 Task: Search one way flight ticket for 4 adults, 2 children, 2 infants in seat and 1 infant on lap in premium economy from Bellingham: Bellingham International Airport to Riverton: Central Wyoming Regional Airport (was Riverton Regional) on 8-4-2023. Choice of flights is Sun country airlines. Number of bags: 1 carry on bag. Price is upto 25000. Outbound departure time preference is 22:45.
Action: Mouse moved to (226, 304)
Screenshot: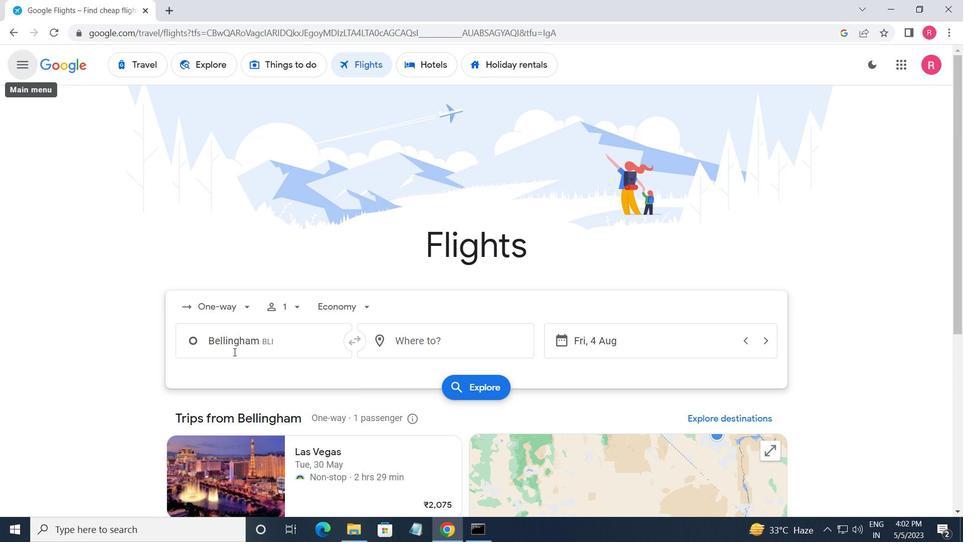 
Action: Mouse pressed left at (226, 304)
Screenshot: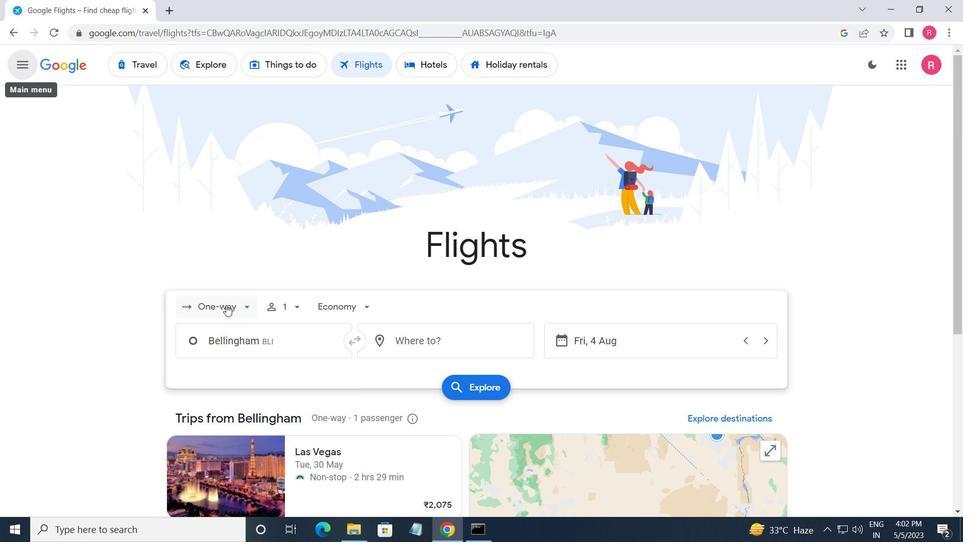 
Action: Mouse moved to (234, 368)
Screenshot: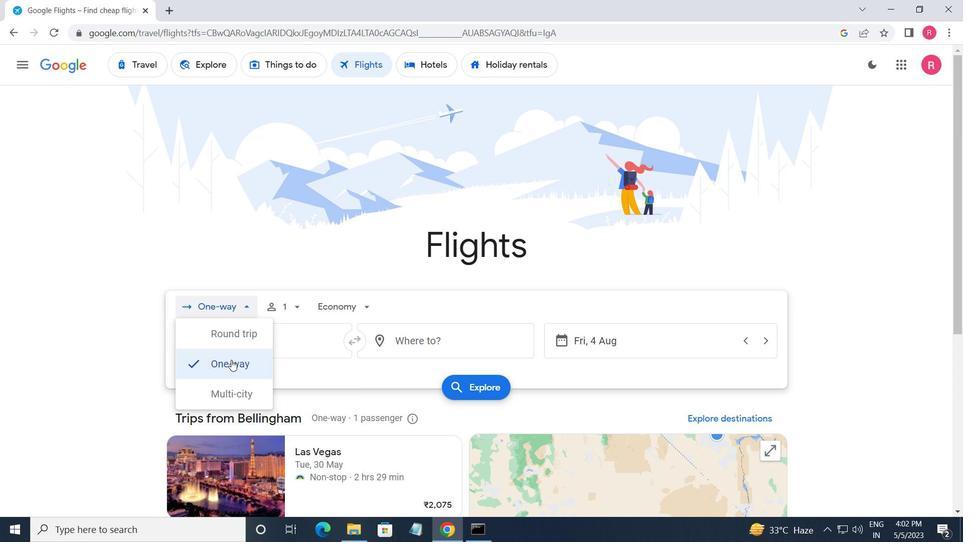
Action: Mouse pressed left at (234, 368)
Screenshot: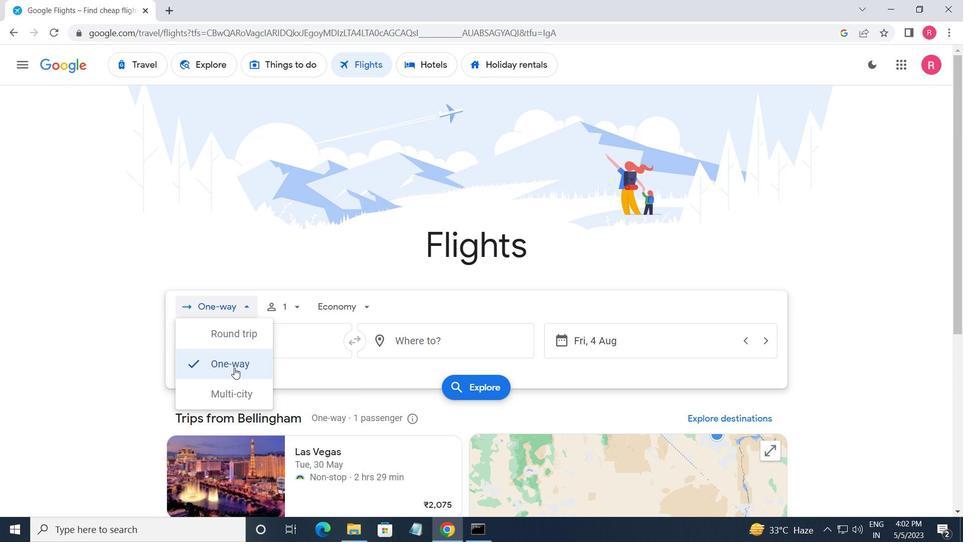 
Action: Mouse moved to (291, 311)
Screenshot: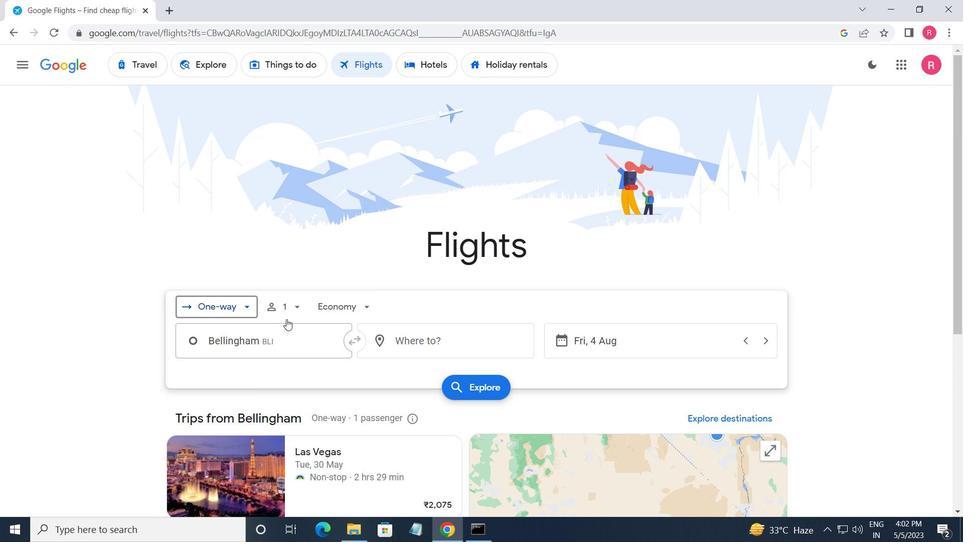
Action: Mouse pressed left at (291, 311)
Screenshot: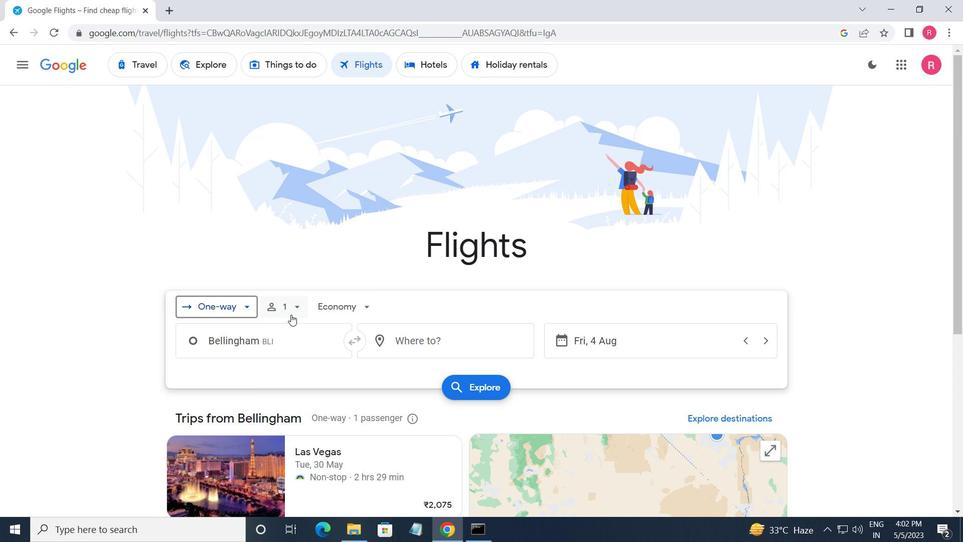 
Action: Mouse moved to (393, 337)
Screenshot: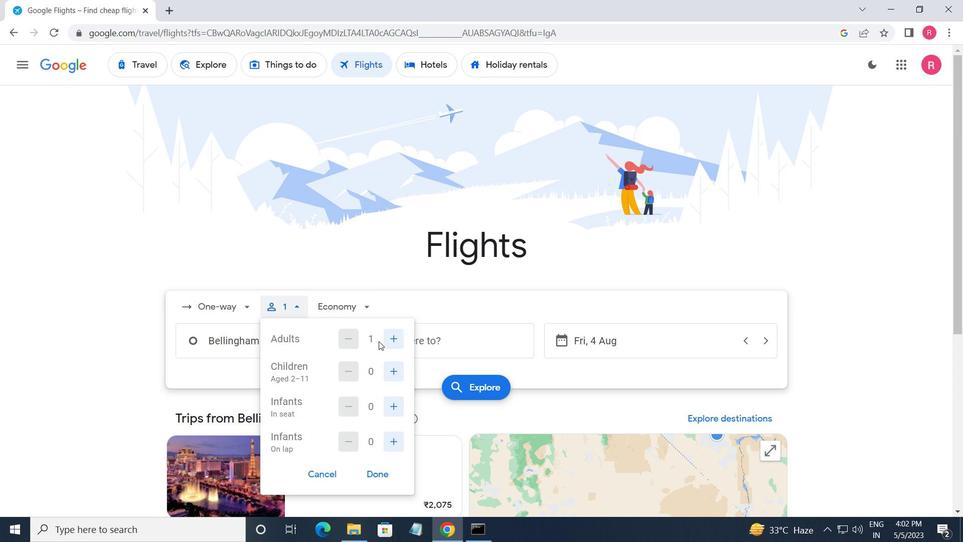 
Action: Mouse pressed left at (393, 337)
Screenshot: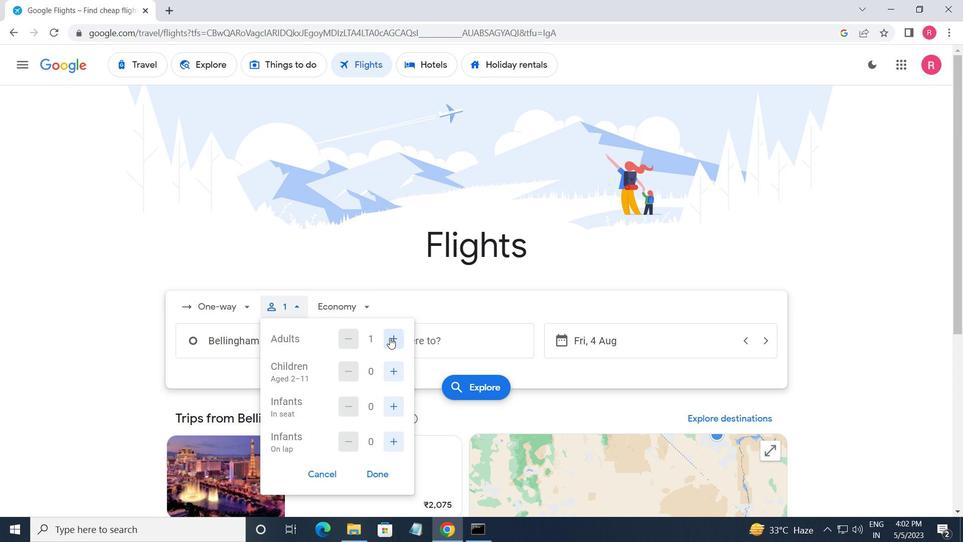 
Action: Mouse pressed left at (393, 337)
Screenshot: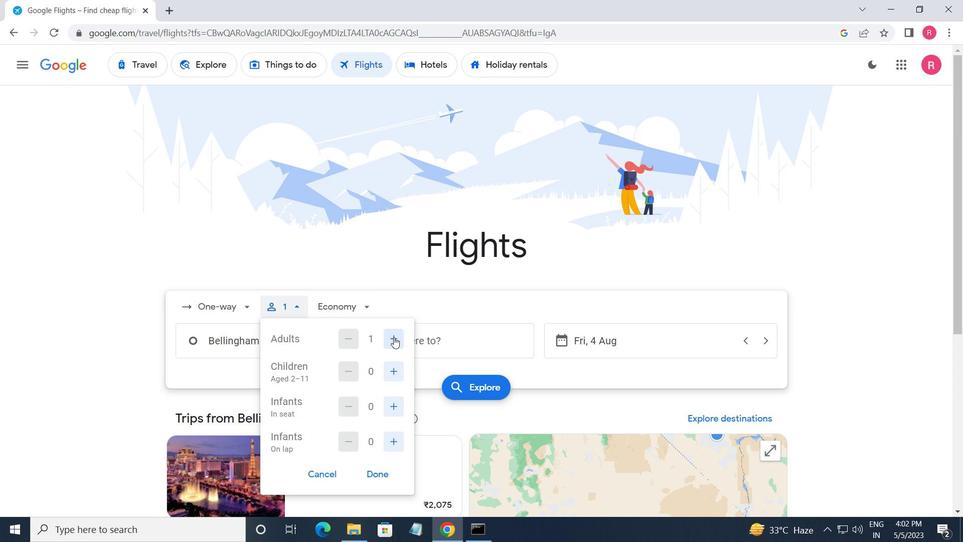 
Action: Mouse moved to (394, 337)
Screenshot: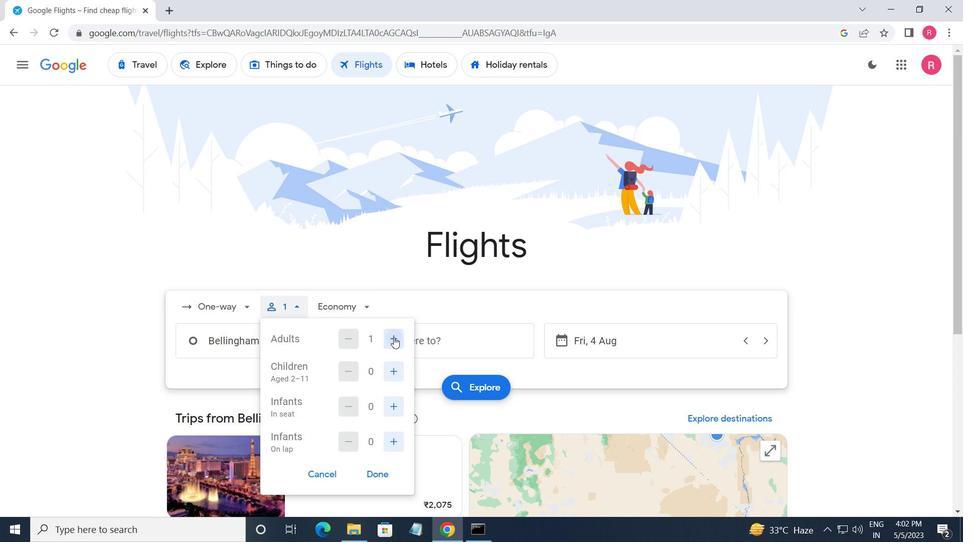 
Action: Mouse pressed left at (394, 337)
Screenshot: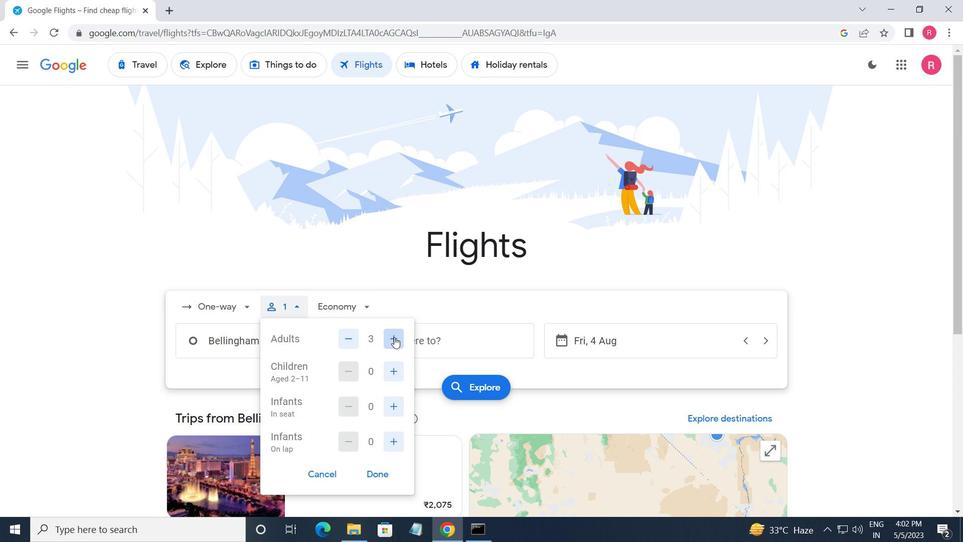 
Action: Mouse moved to (393, 370)
Screenshot: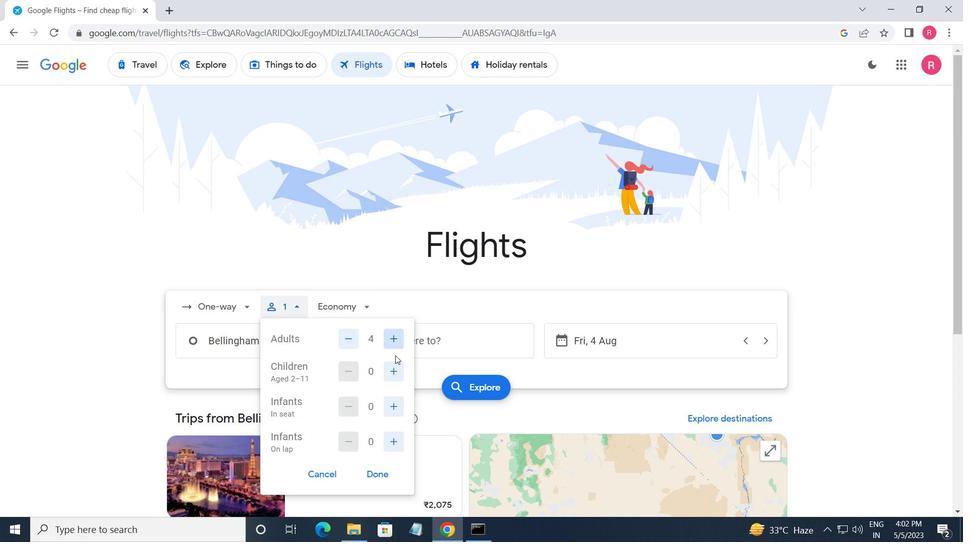 
Action: Mouse pressed left at (393, 370)
Screenshot: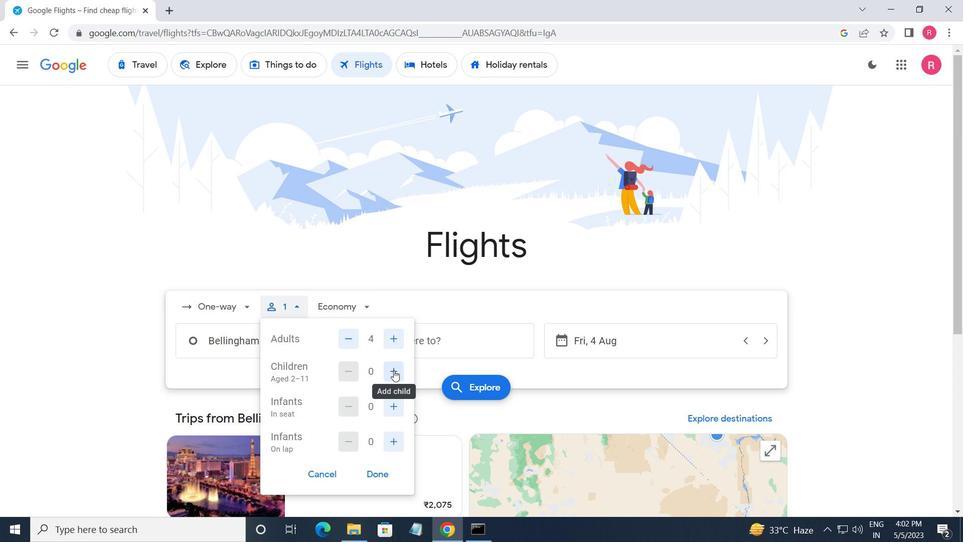 
Action: Mouse pressed left at (393, 370)
Screenshot: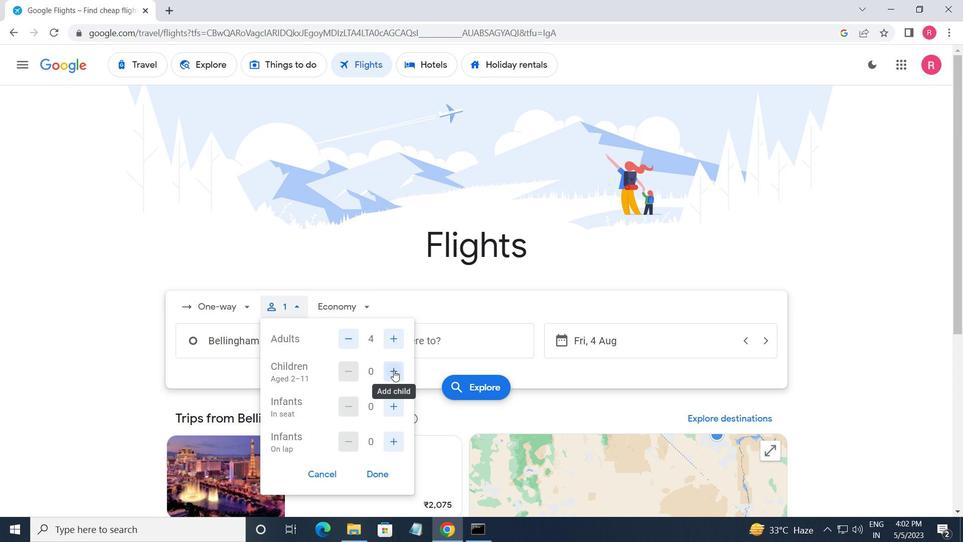 
Action: Mouse moved to (393, 407)
Screenshot: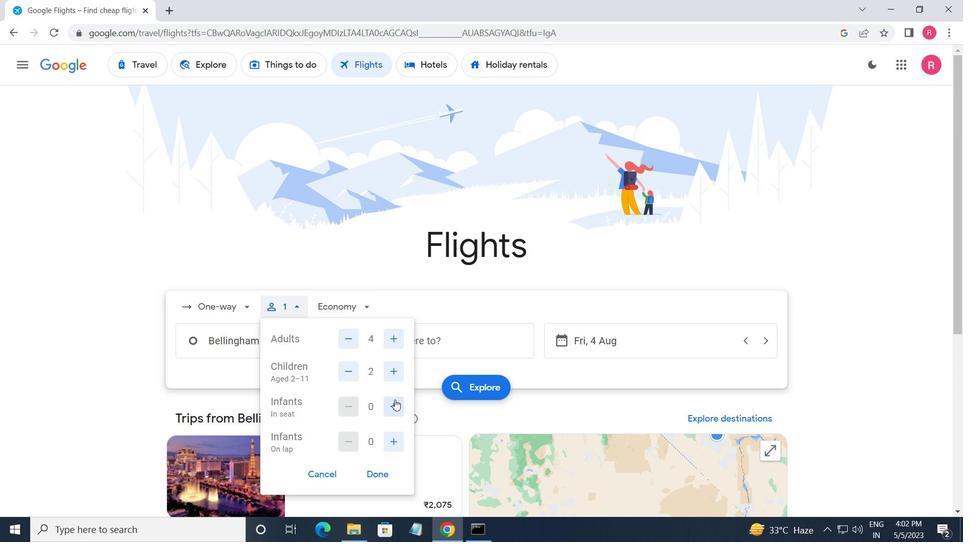
Action: Mouse pressed left at (393, 407)
Screenshot: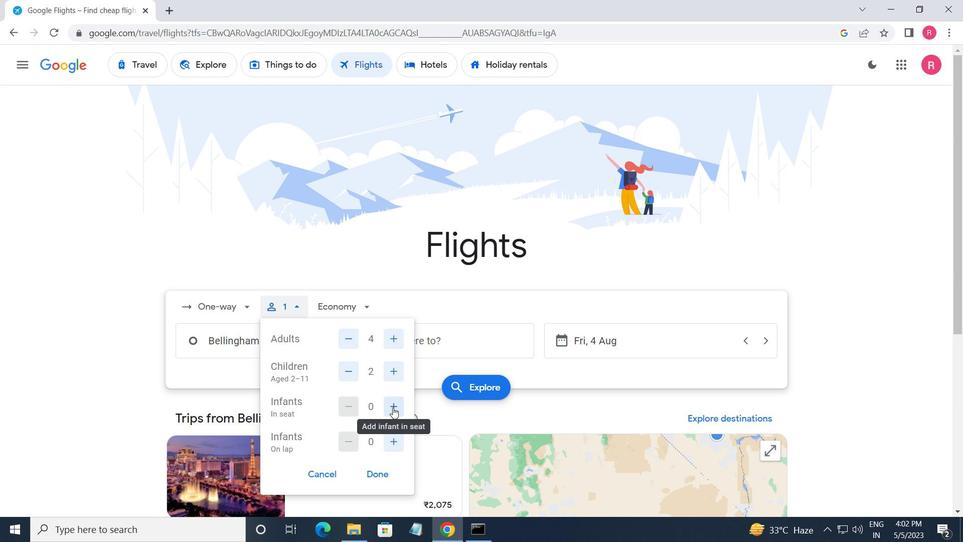 
Action: Mouse pressed left at (393, 407)
Screenshot: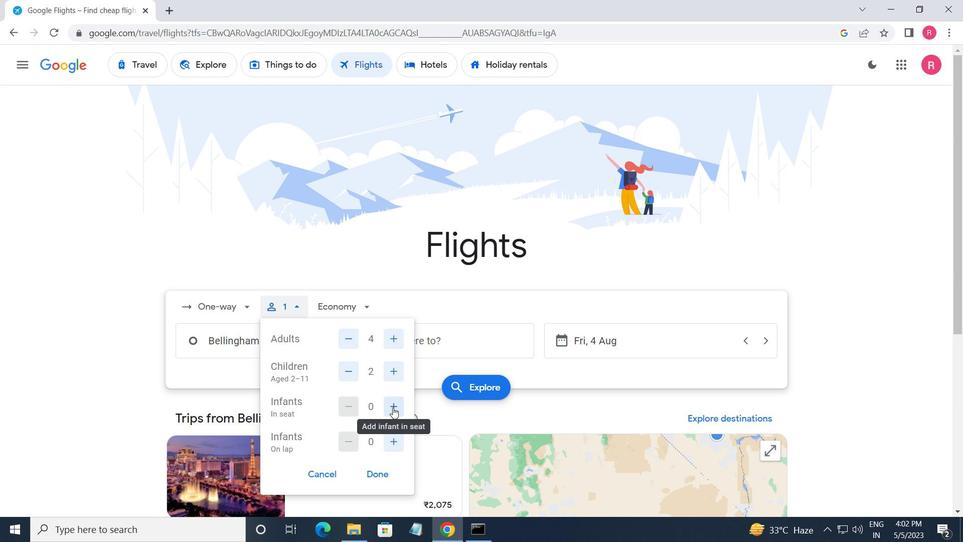 
Action: Mouse moved to (402, 442)
Screenshot: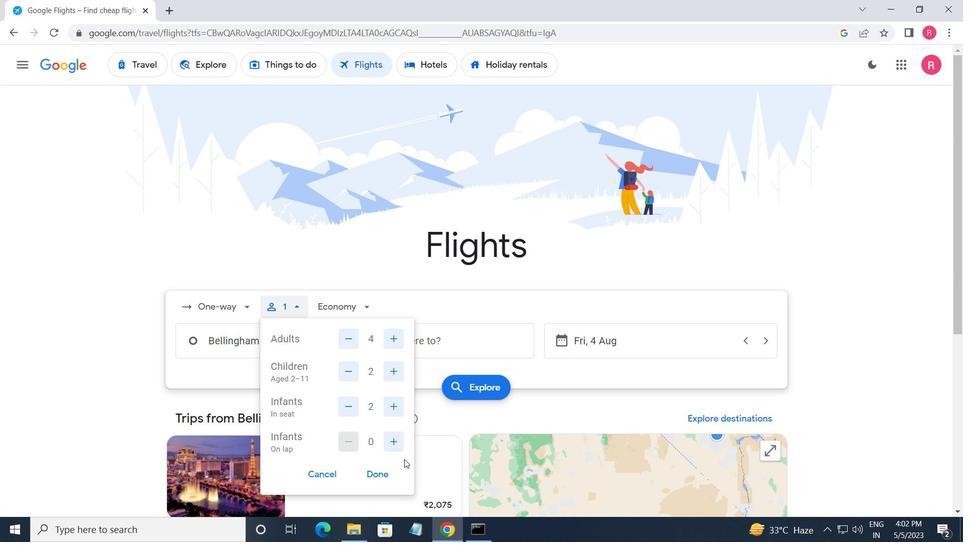
Action: Mouse pressed left at (402, 442)
Screenshot: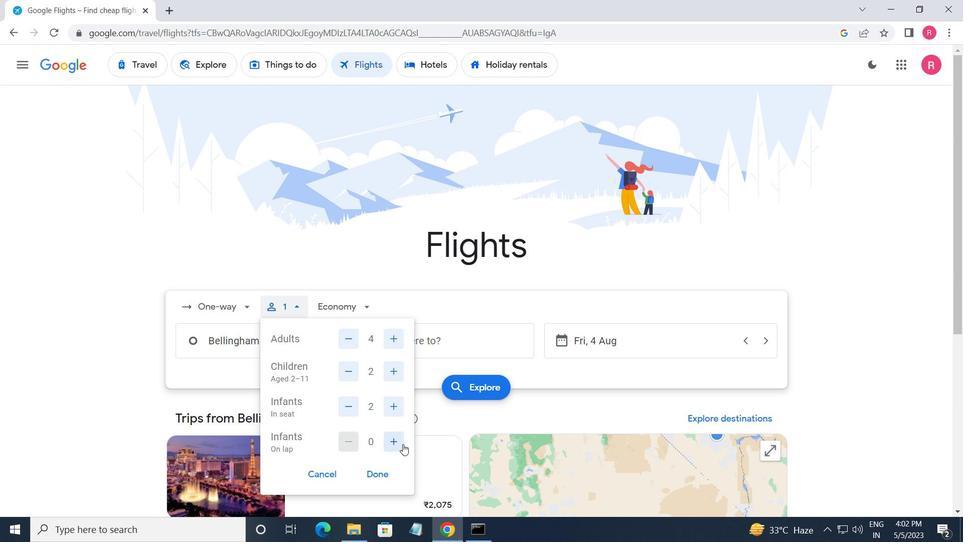 
Action: Mouse moved to (379, 471)
Screenshot: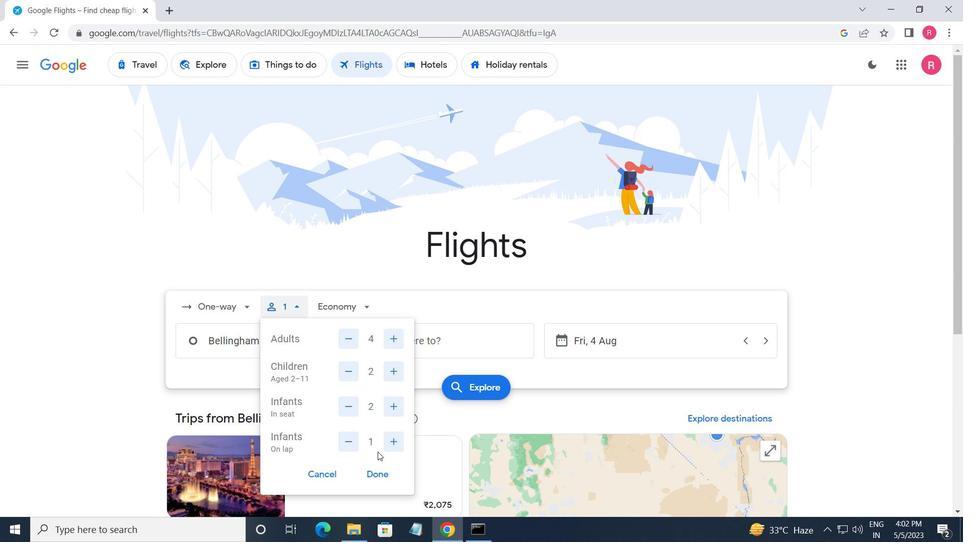 
Action: Mouse pressed left at (379, 471)
Screenshot: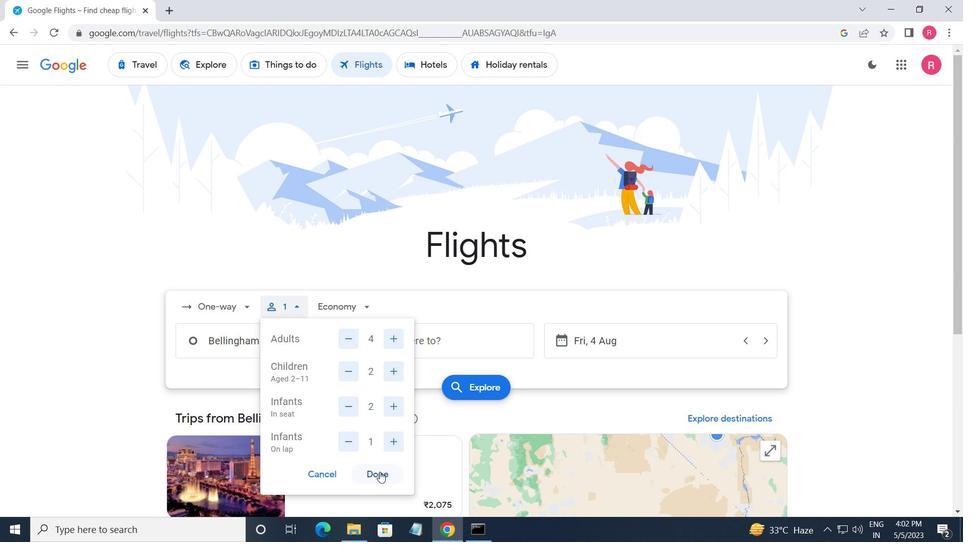 
Action: Mouse moved to (343, 310)
Screenshot: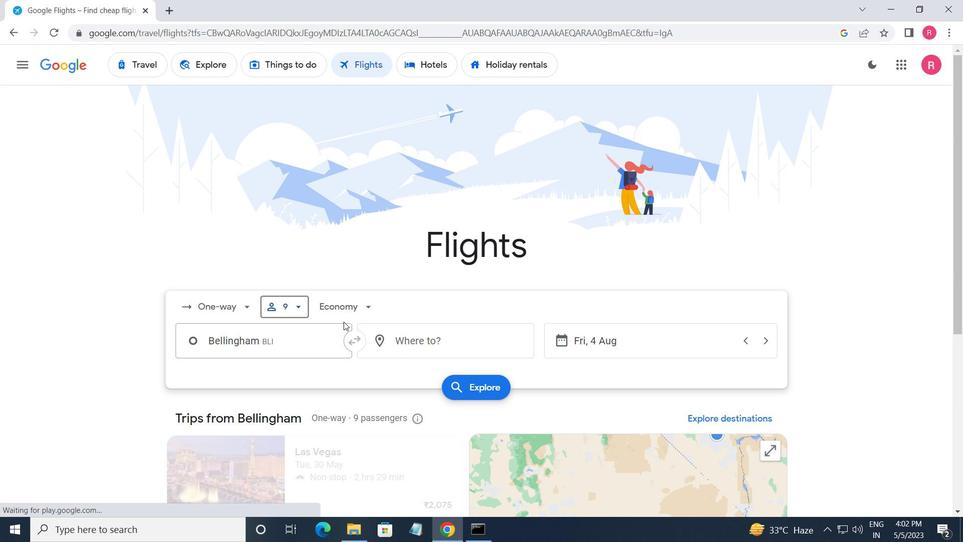 
Action: Mouse pressed left at (343, 310)
Screenshot: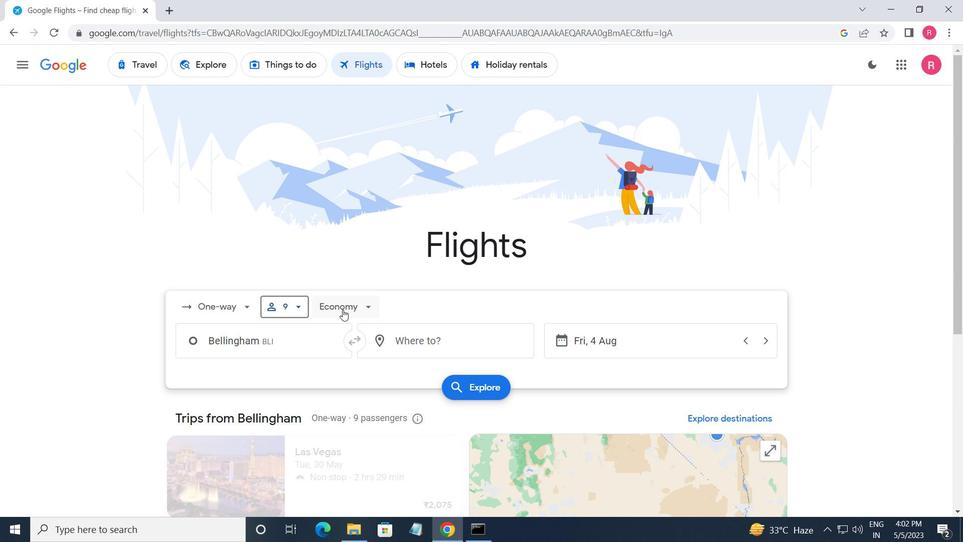 
Action: Mouse moved to (393, 367)
Screenshot: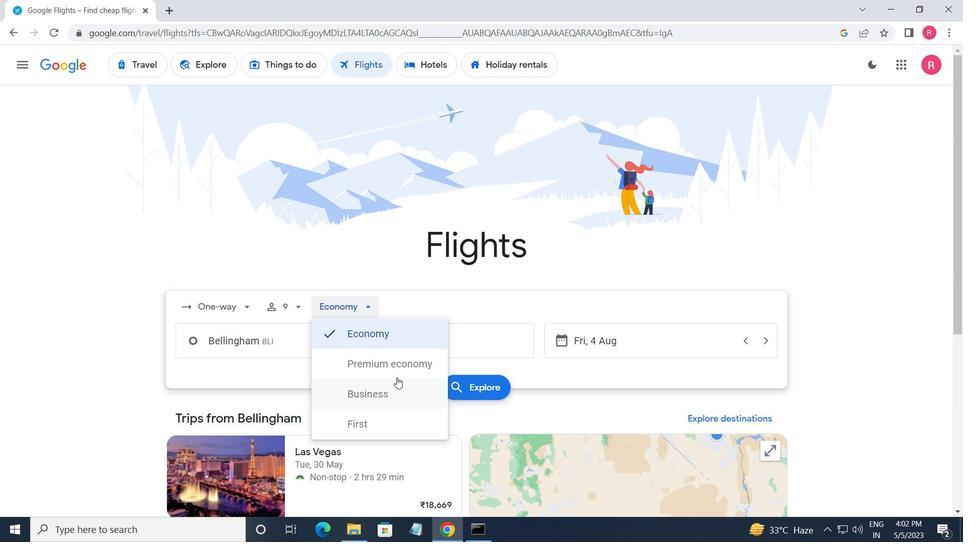 
Action: Mouse pressed left at (393, 367)
Screenshot: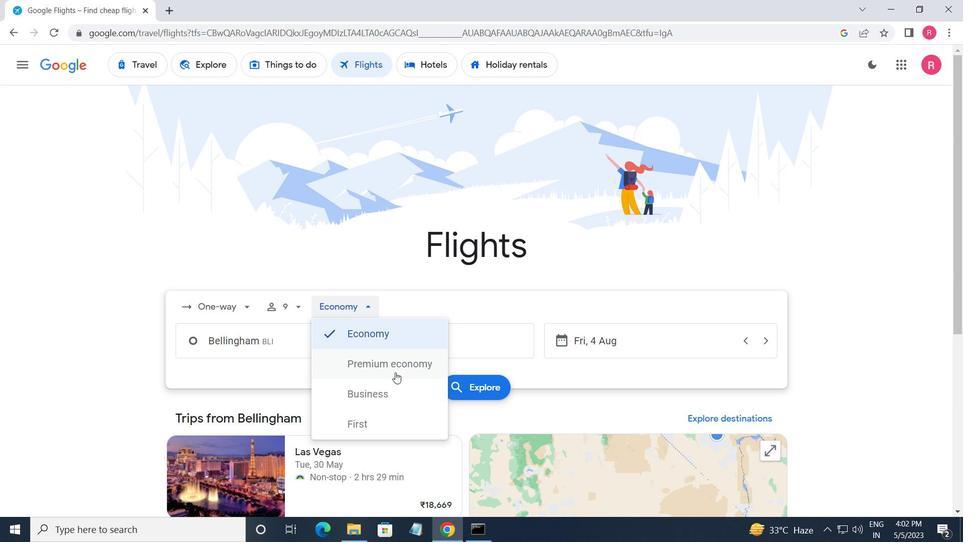 
Action: Mouse moved to (280, 341)
Screenshot: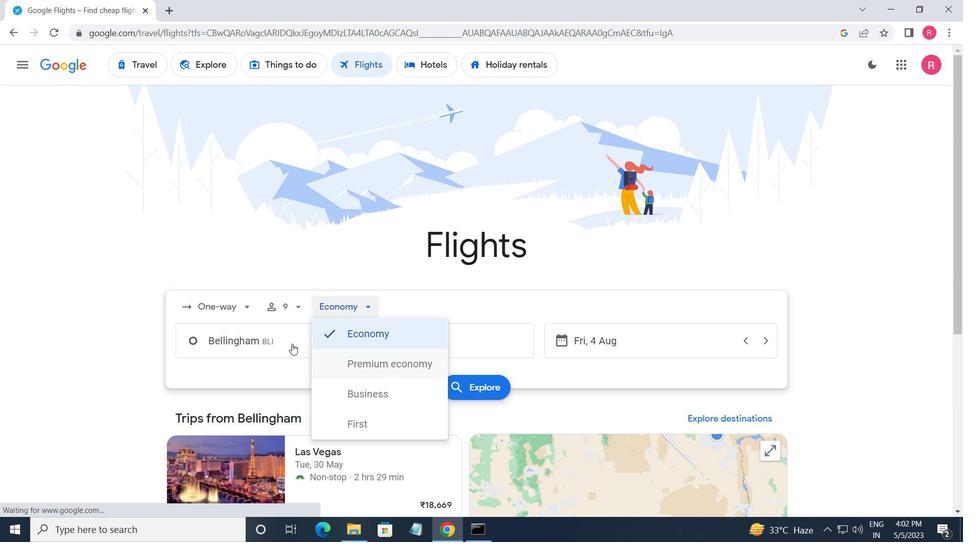 
Action: Mouse pressed left at (280, 341)
Screenshot: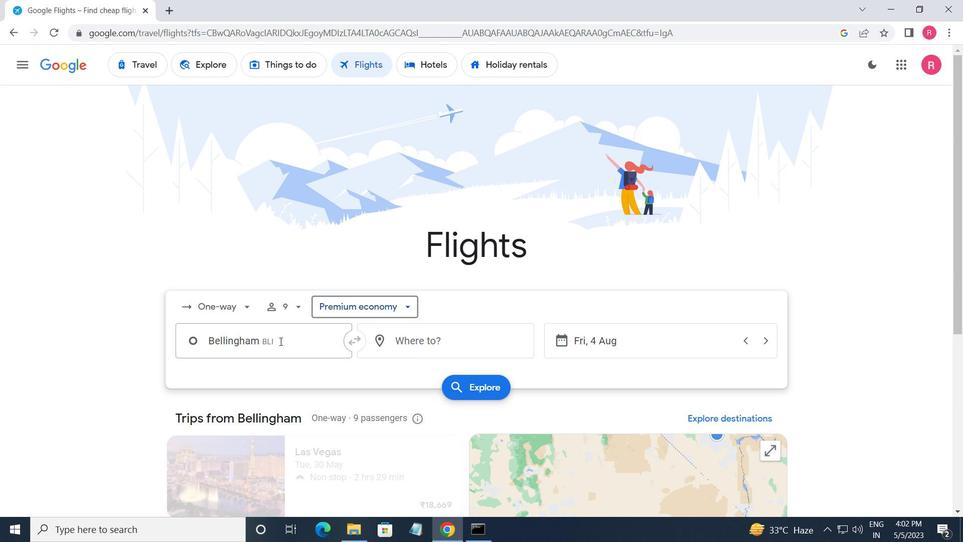 
Action: Key pressed <Key.shift>BELLINGHAM
Screenshot: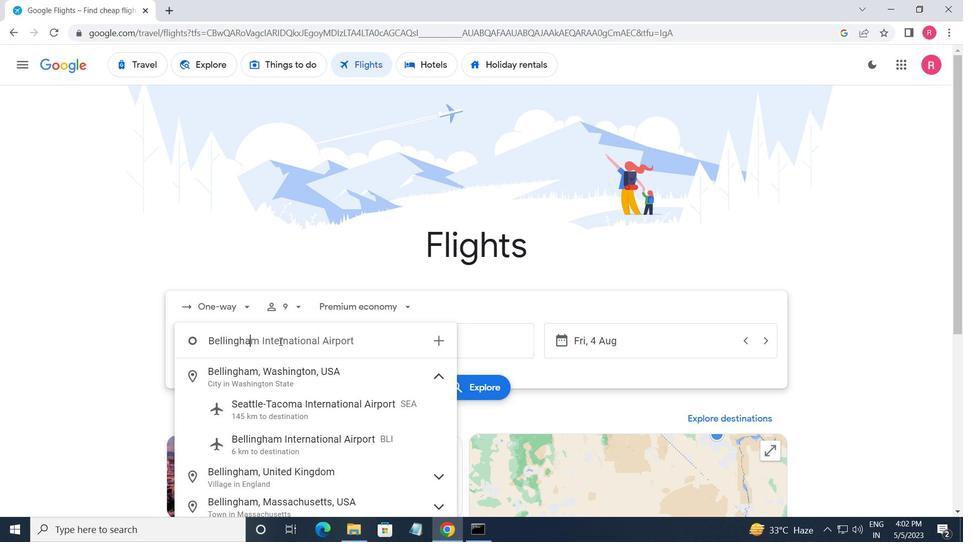 
Action: Mouse moved to (292, 438)
Screenshot: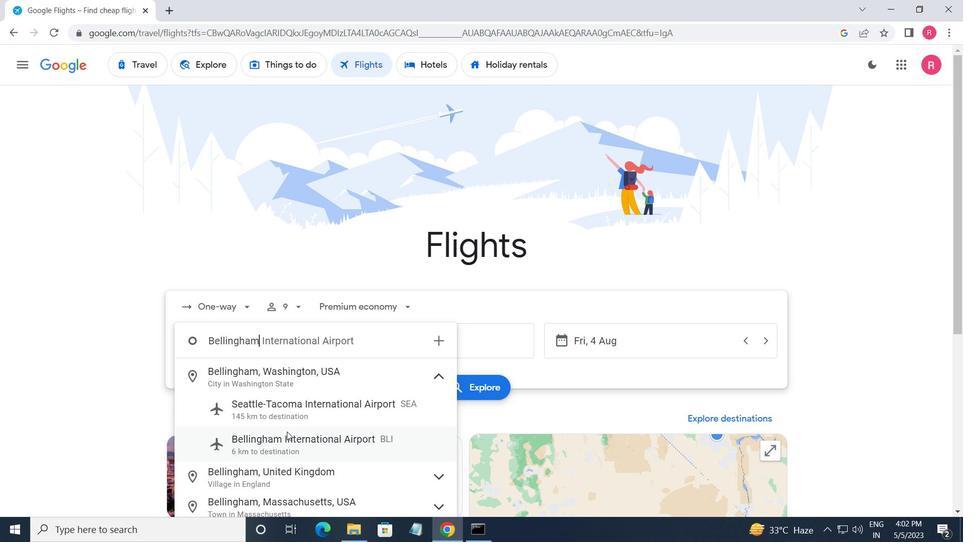
Action: Mouse pressed left at (292, 438)
Screenshot: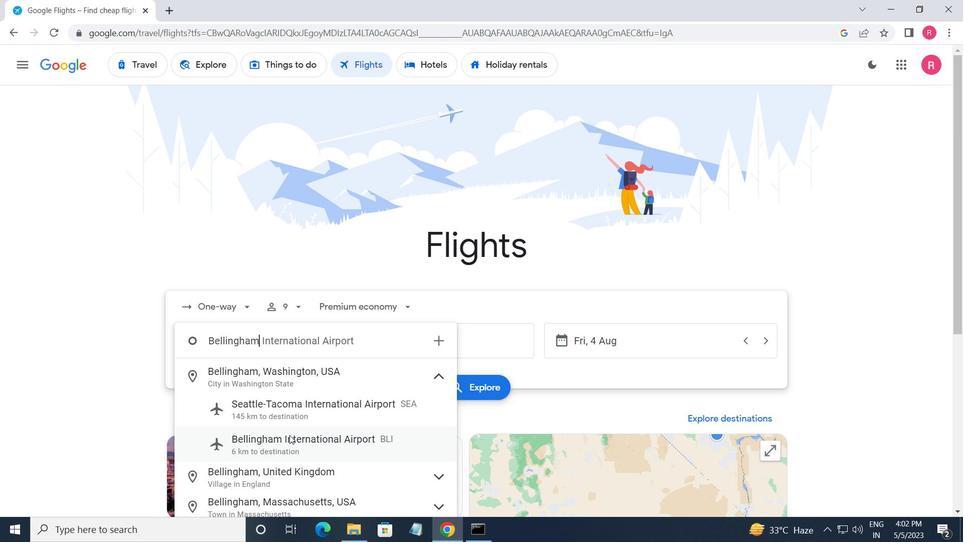 
Action: Mouse moved to (444, 349)
Screenshot: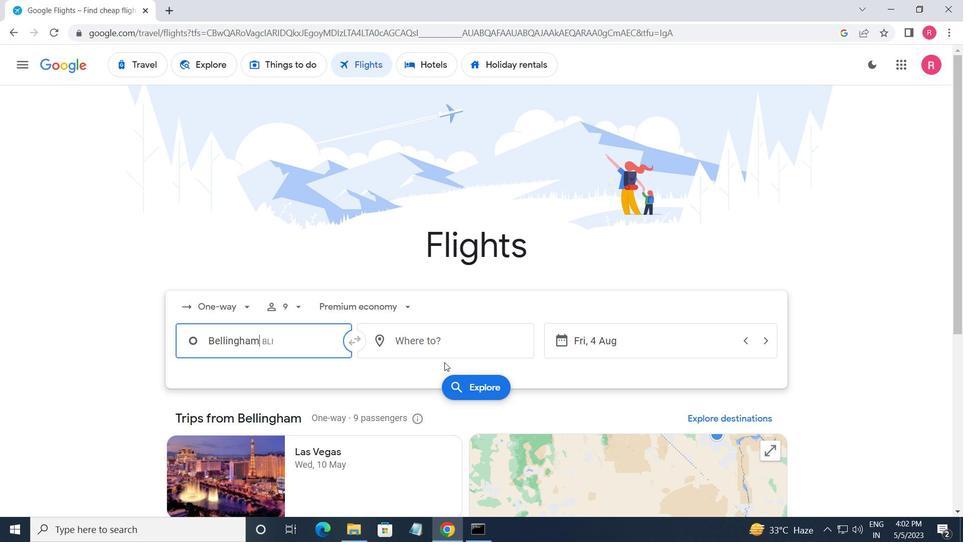 
Action: Mouse pressed left at (444, 349)
Screenshot: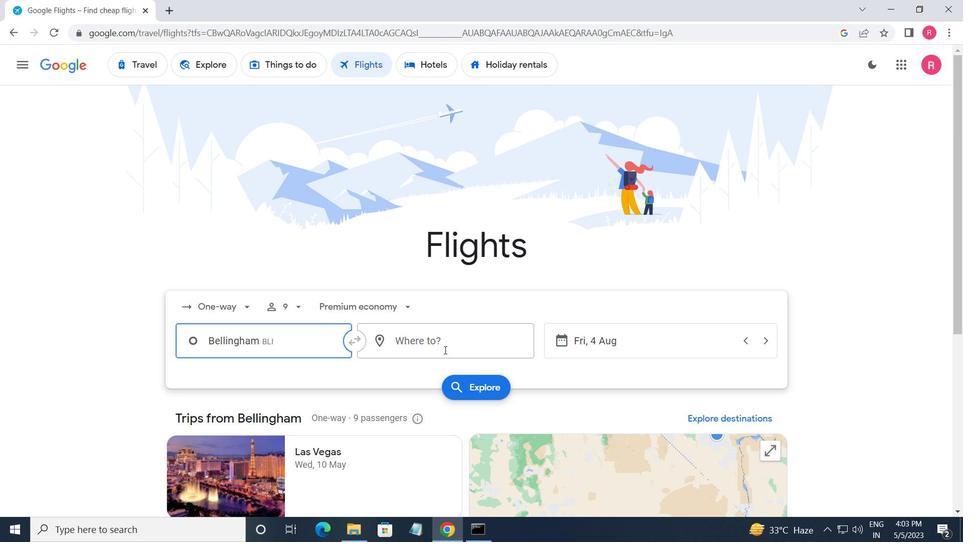 
Action: Mouse moved to (391, 395)
Screenshot: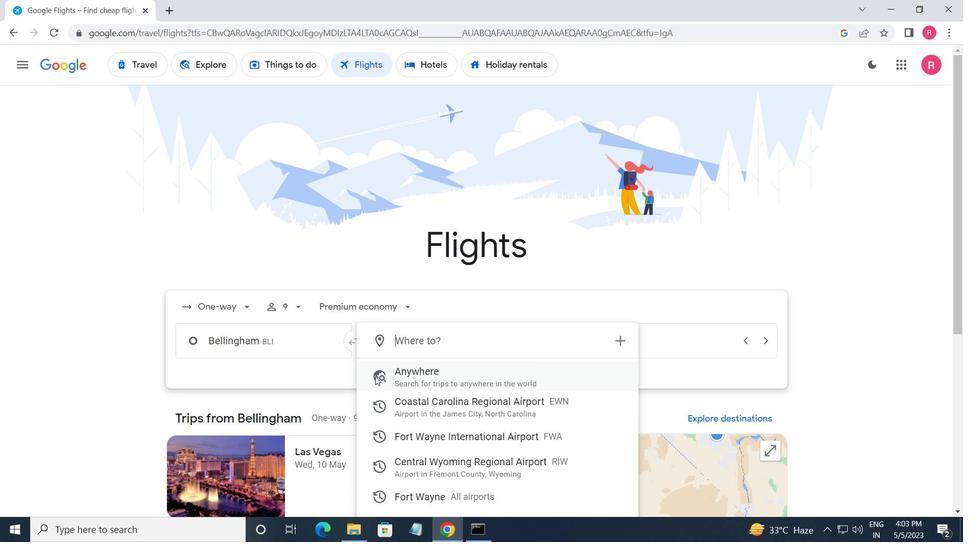 
Action: Key pressed <Key.shift>CENTRAL<Key.space><Key.shift>W
Screenshot: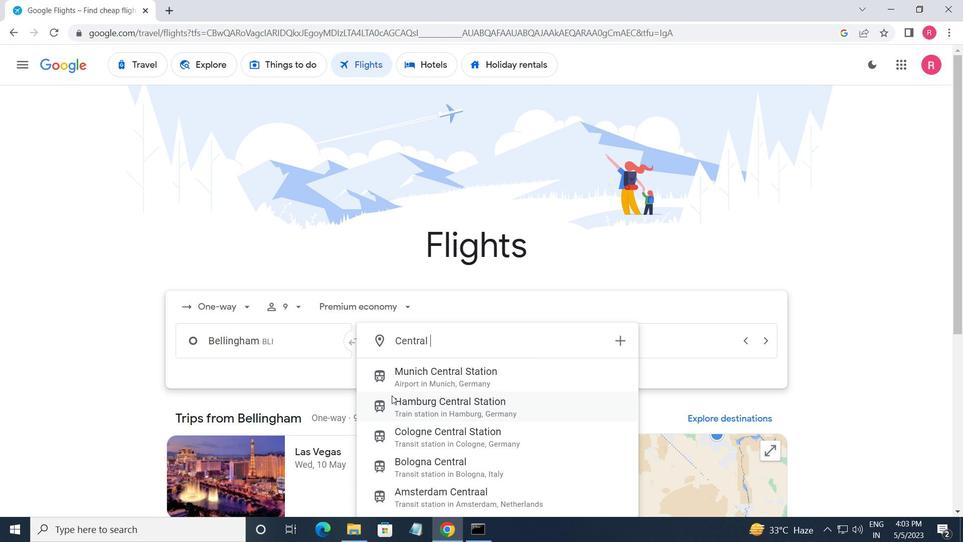 
Action: Mouse moved to (434, 380)
Screenshot: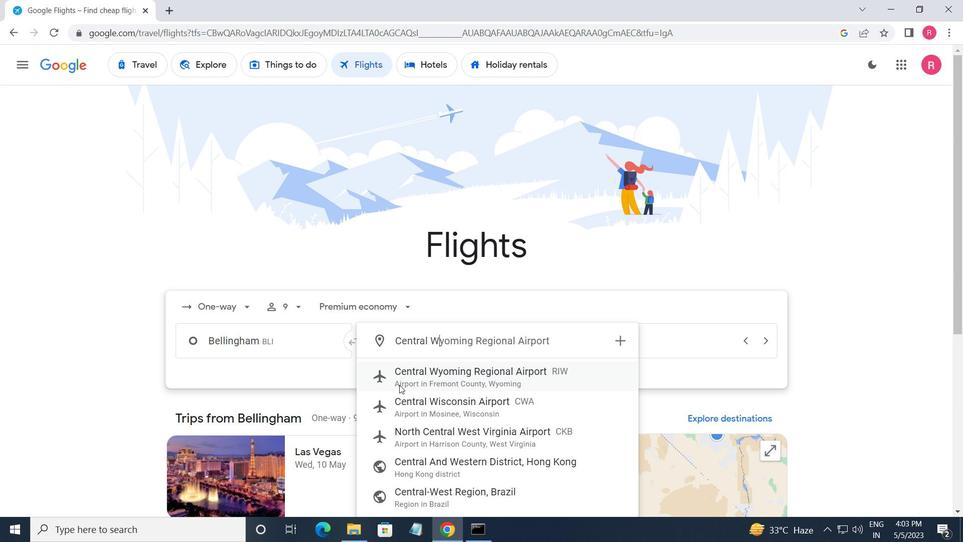 
Action: Mouse pressed left at (434, 380)
Screenshot: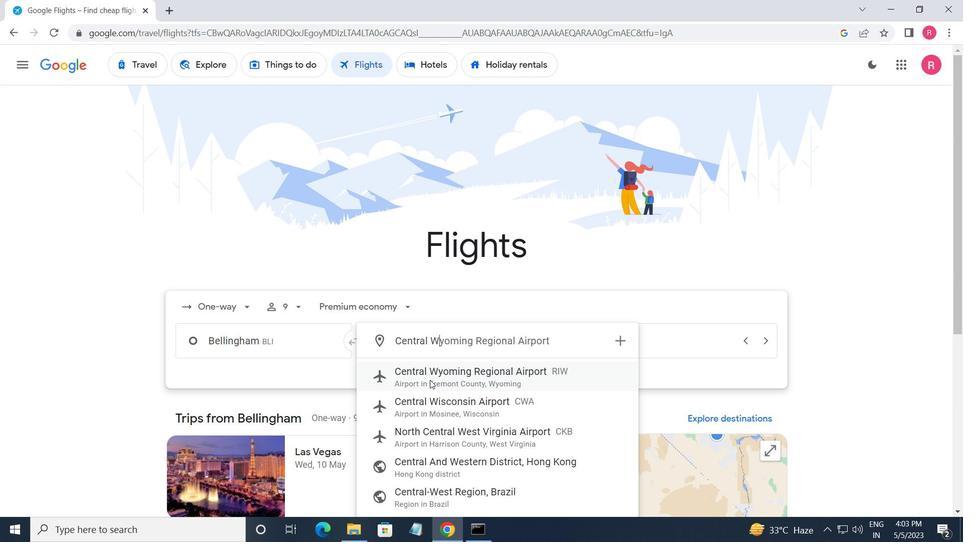 
Action: Mouse moved to (647, 340)
Screenshot: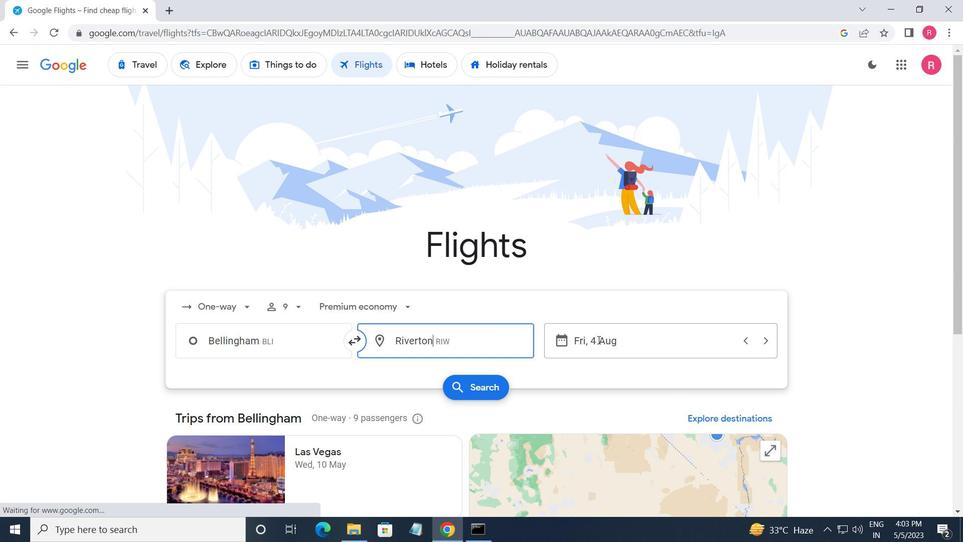 
Action: Mouse pressed left at (647, 340)
Screenshot: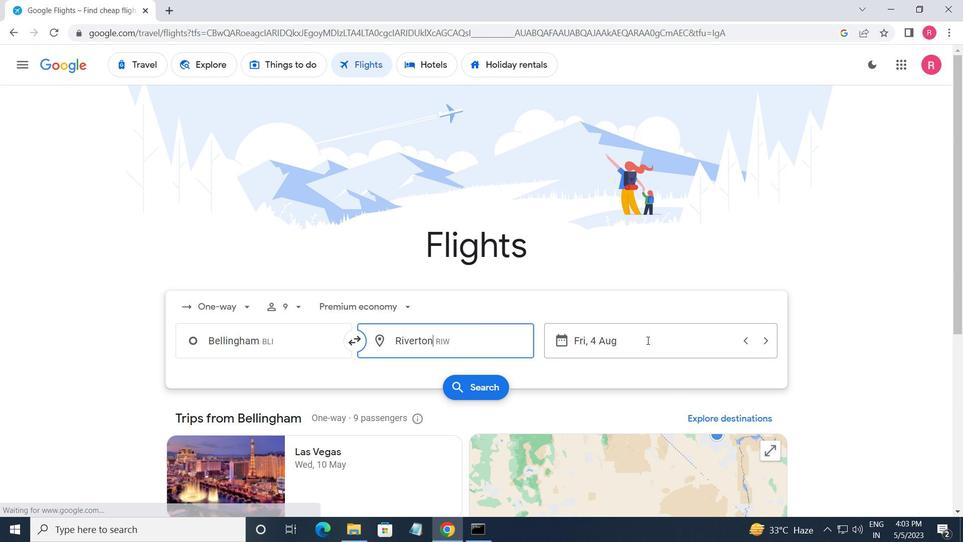 
Action: Mouse moved to (469, 288)
Screenshot: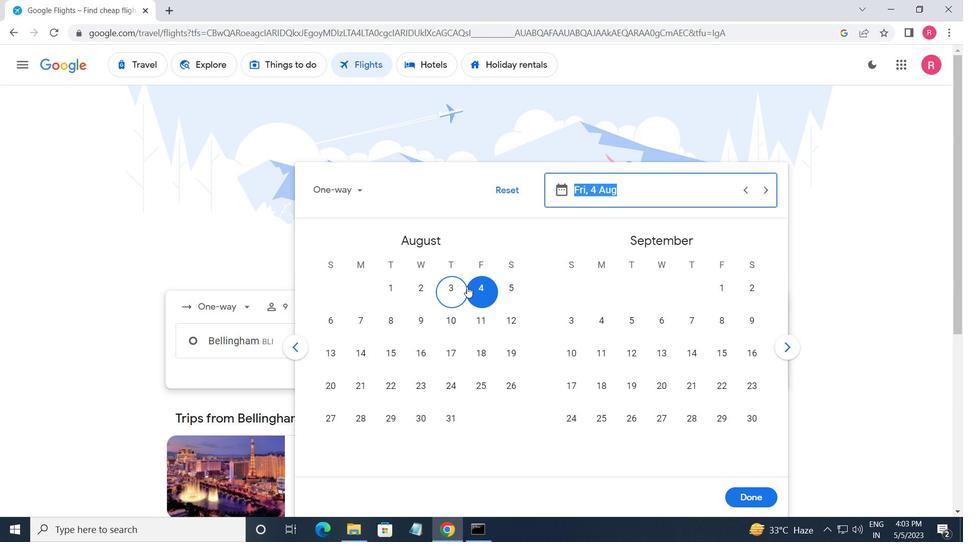 
Action: Mouse pressed left at (469, 288)
Screenshot: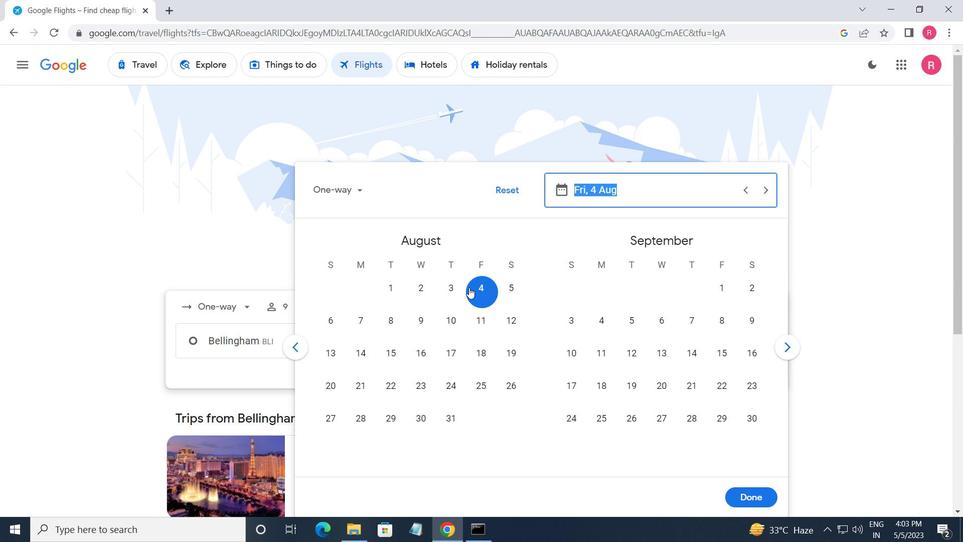 
Action: Mouse moved to (755, 495)
Screenshot: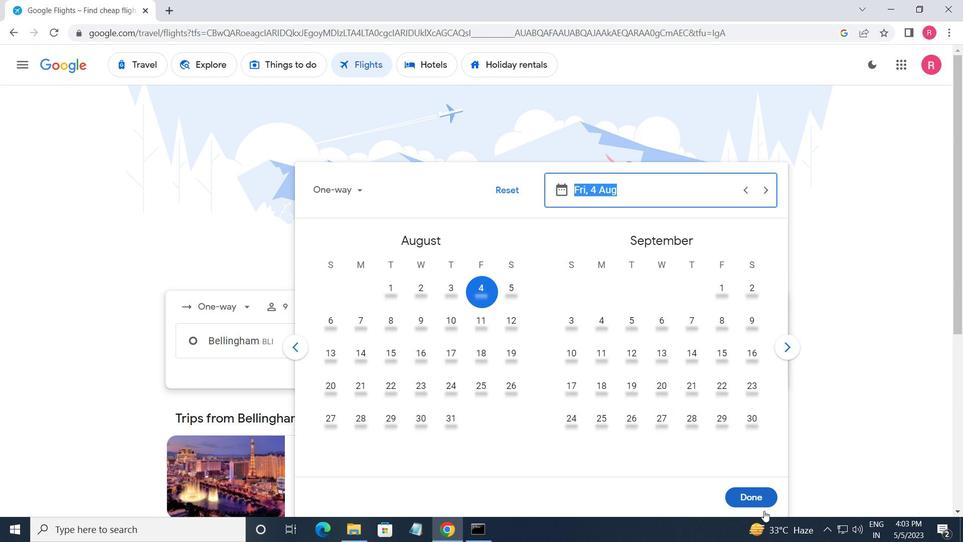 
Action: Mouse pressed left at (755, 495)
Screenshot: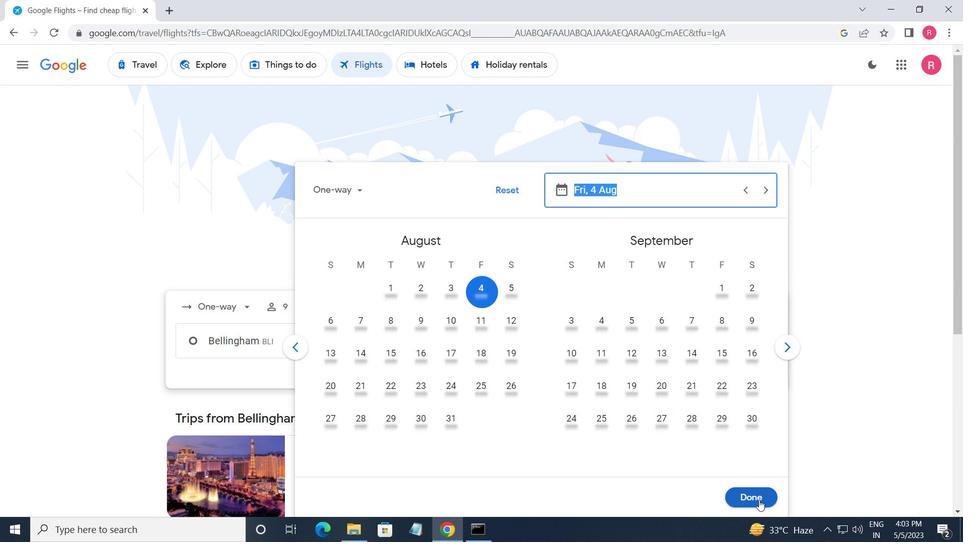 
Action: Mouse moved to (457, 387)
Screenshot: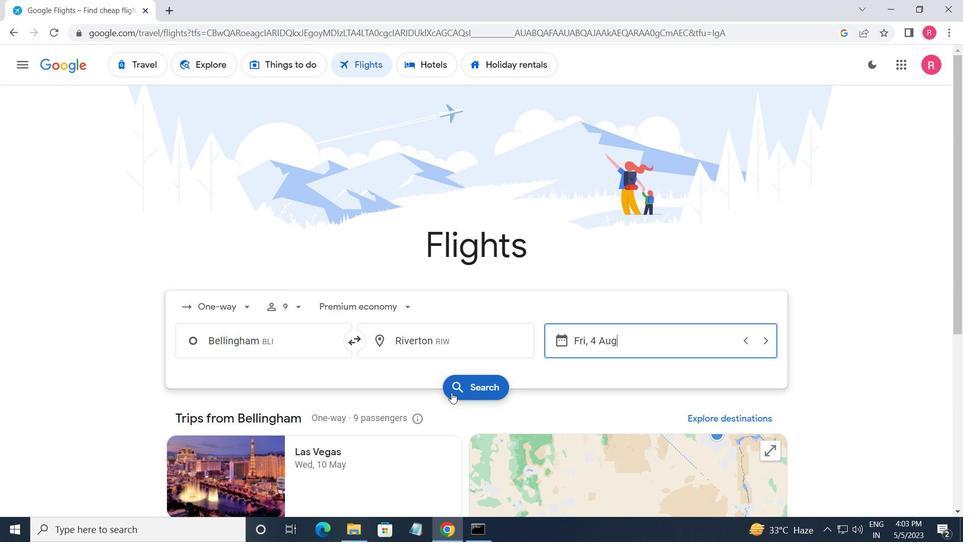 
Action: Mouse pressed left at (457, 387)
Screenshot: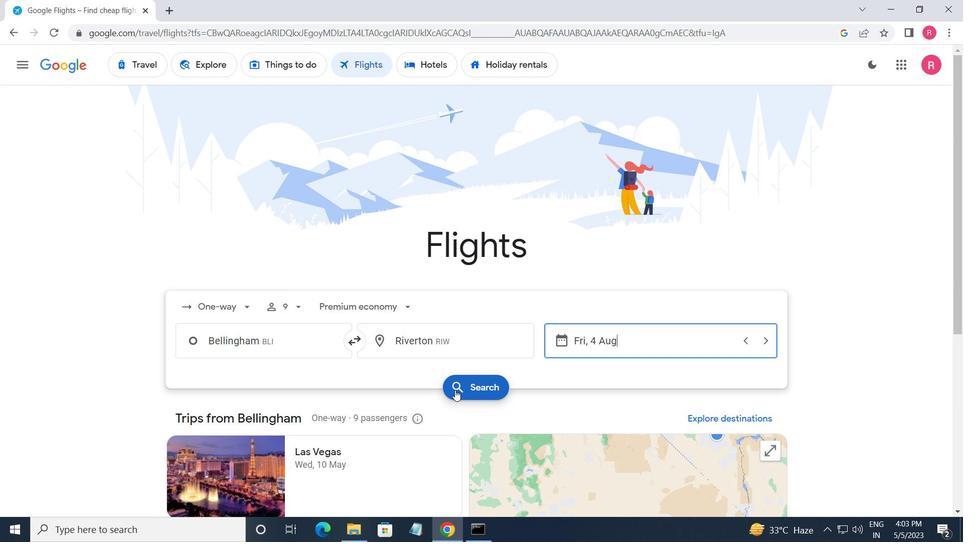 
Action: Mouse moved to (198, 175)
Screenshot: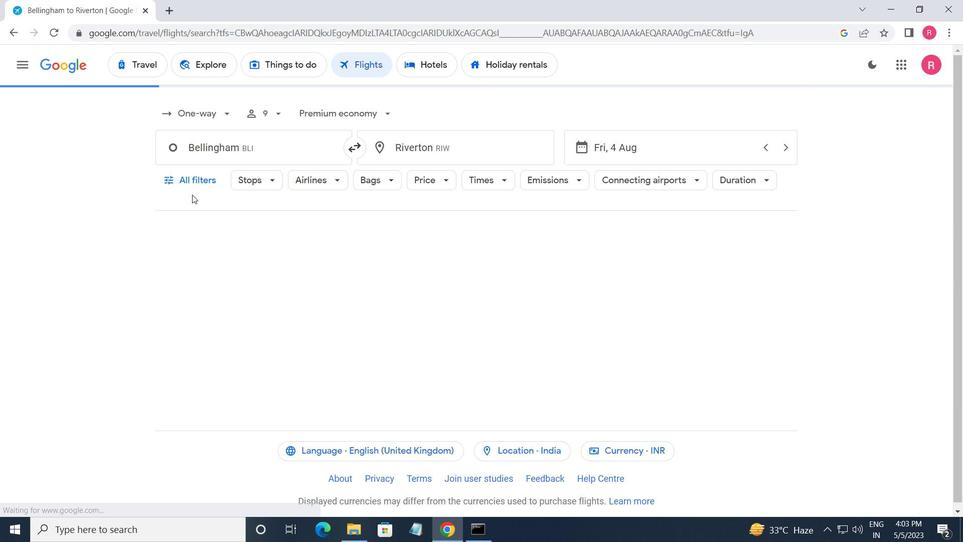 
Action: Mouse pressed left at (198, 175)
Screenshot: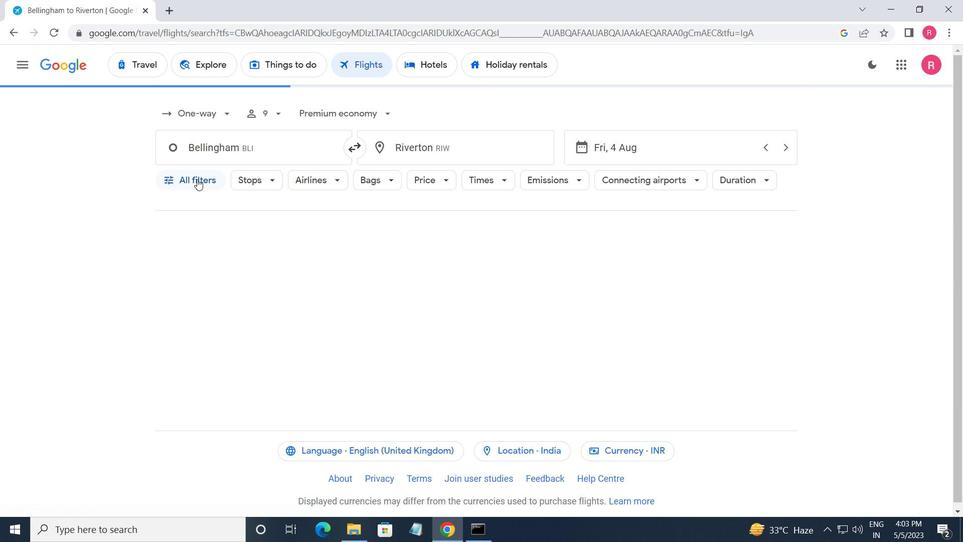 
Action: Mouse moved to (228, 270)
Screenshot: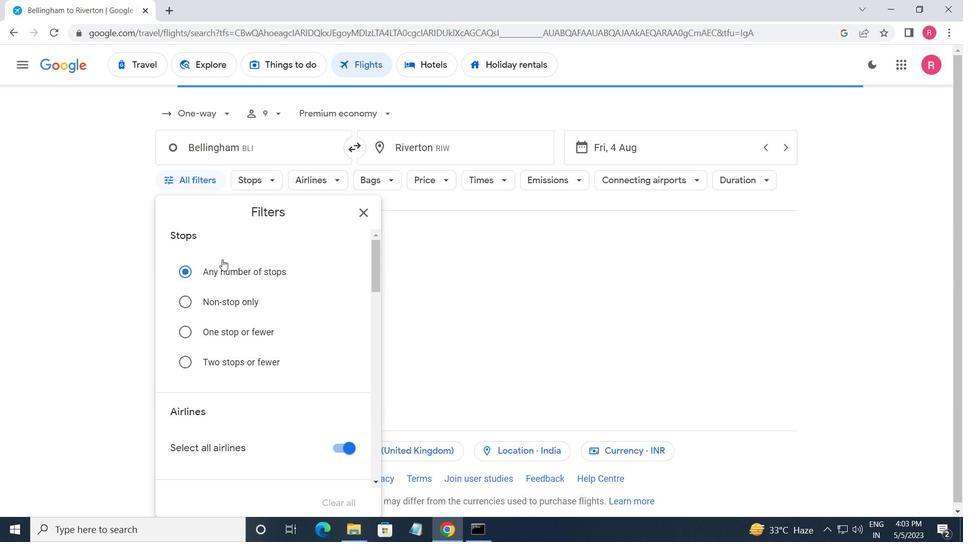 
Action: Mouse scrolled (228, 270) with delta (0, 0)
Screenshot: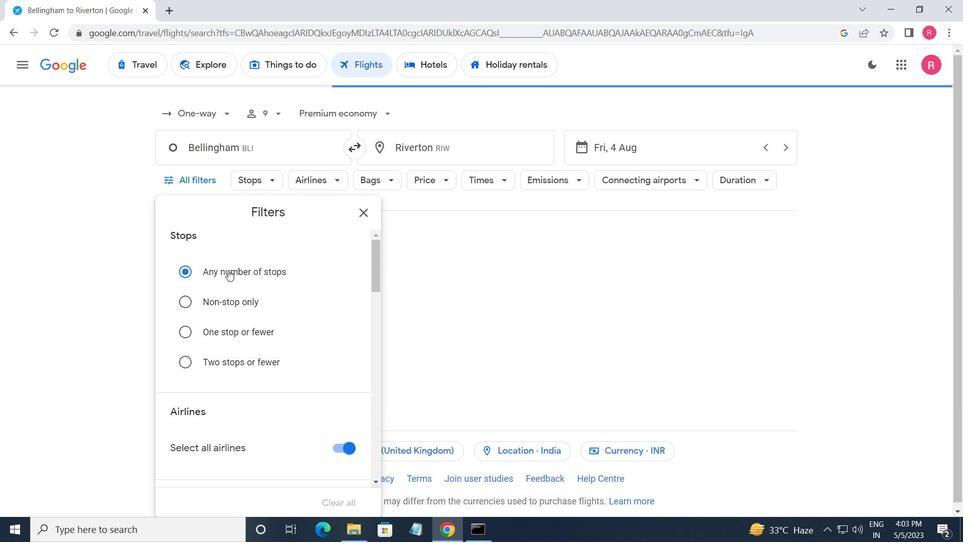 
Action: Mouse scrolled (228, 270) with delta (0, 0)
Screenshot: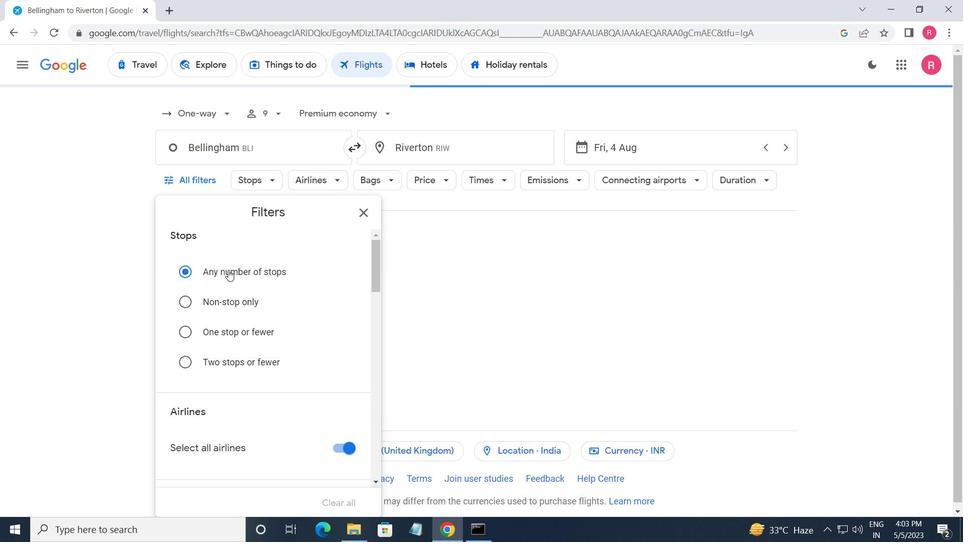 
Action: Mouse moved to (228, 272)
Screenshot: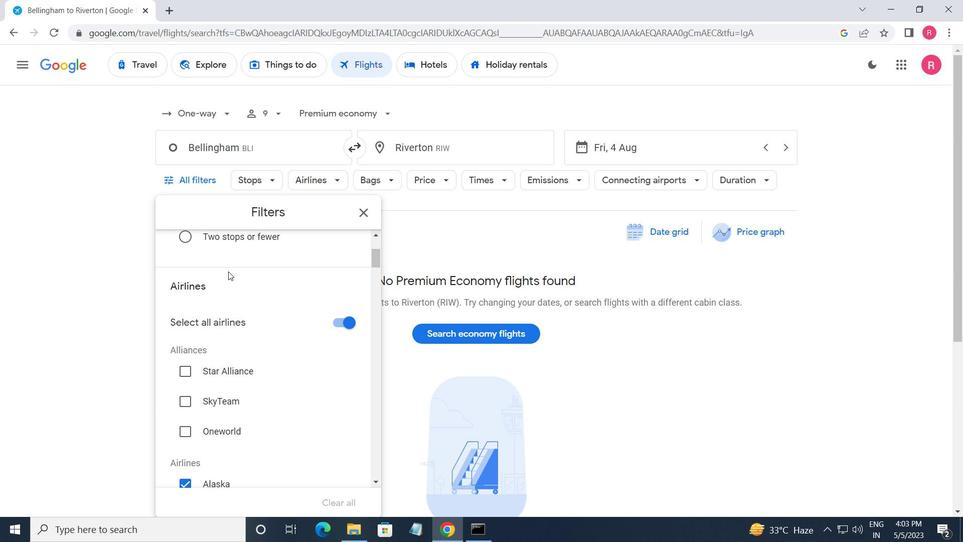 
Action: Mouse scrolled (228, 271) with delta (0, 0)
Screenshot: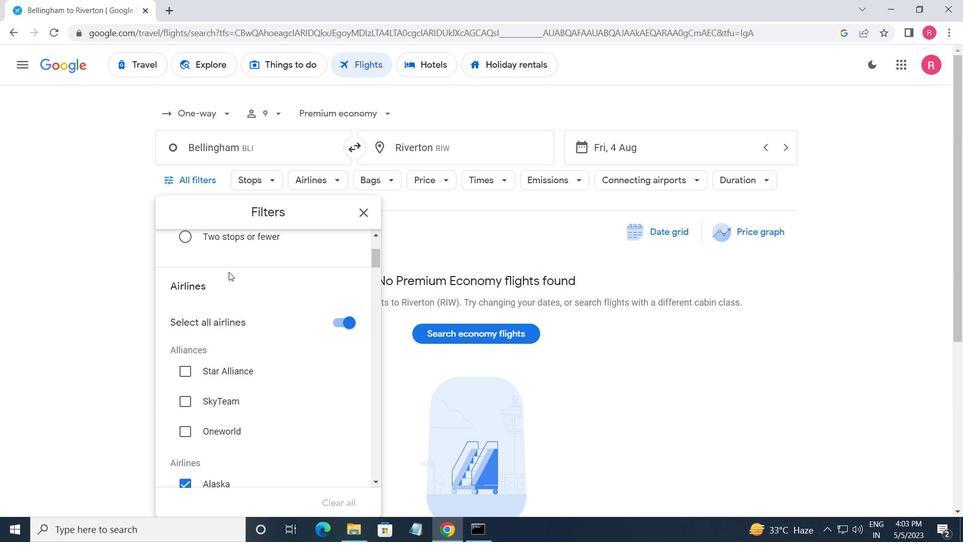
Action: Mouse moved to (229, 272)
Screenshot: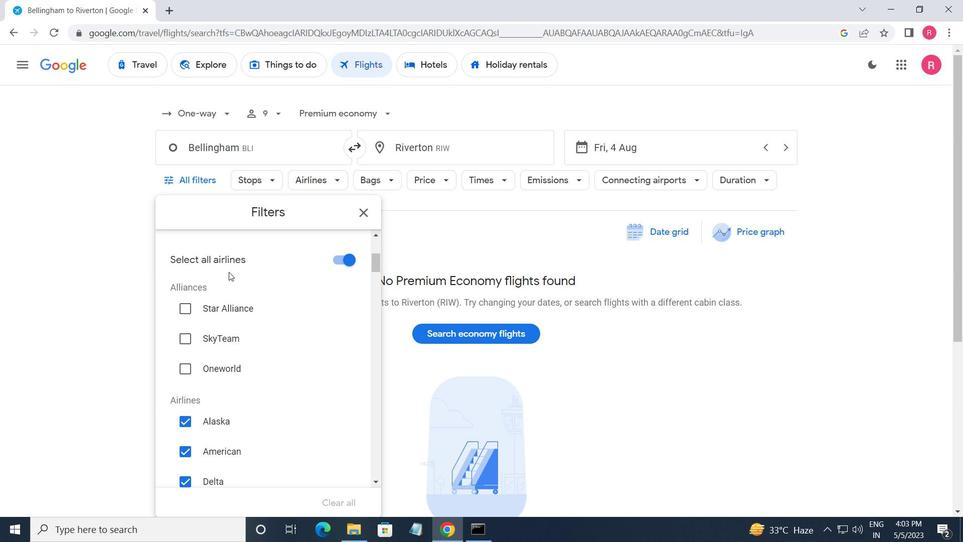 
Action: Mouse scrolled (229, 272) with delta (0, 0)
Screenshot: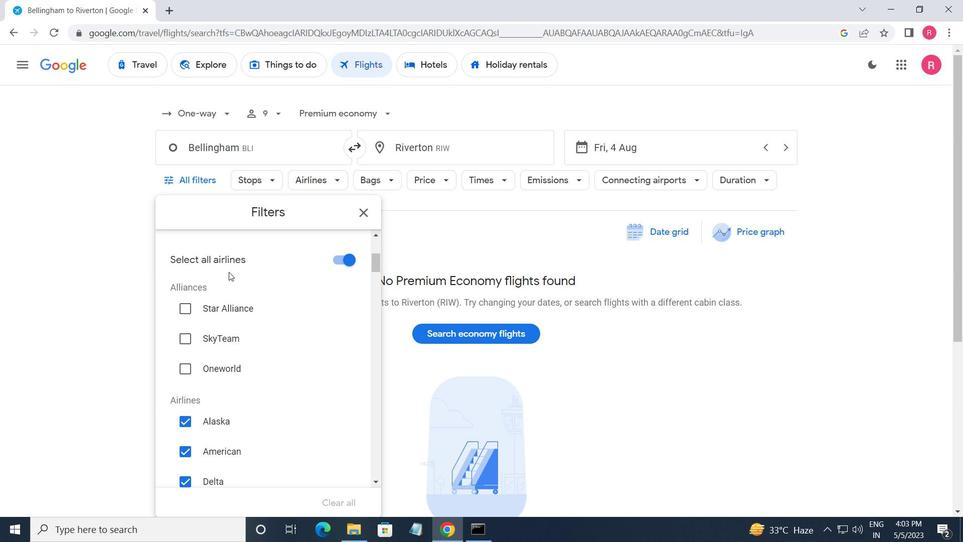 
Action: Mouse scrolled (229, 272) with delta (0, 0)
Screenshot: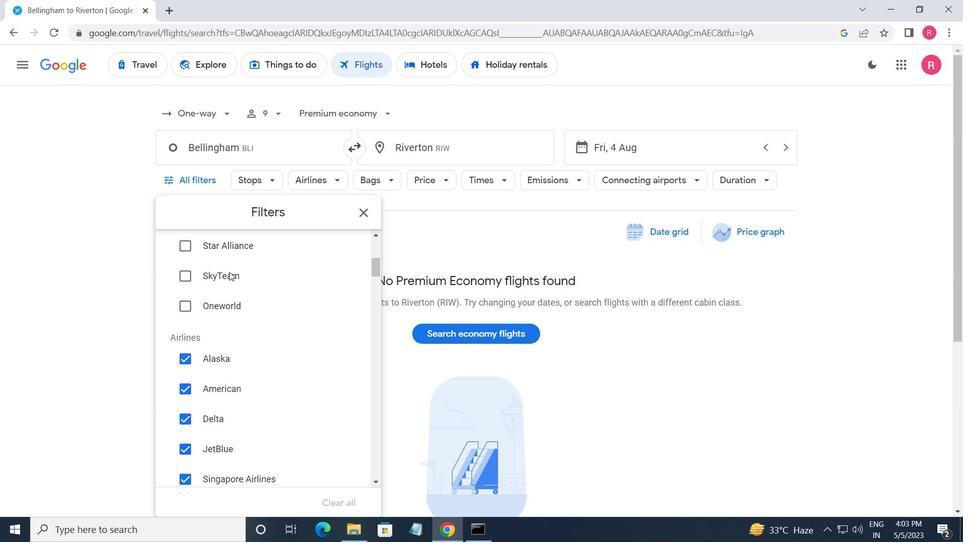 
Action: Mouse moved to (239, 281)
Screenshot: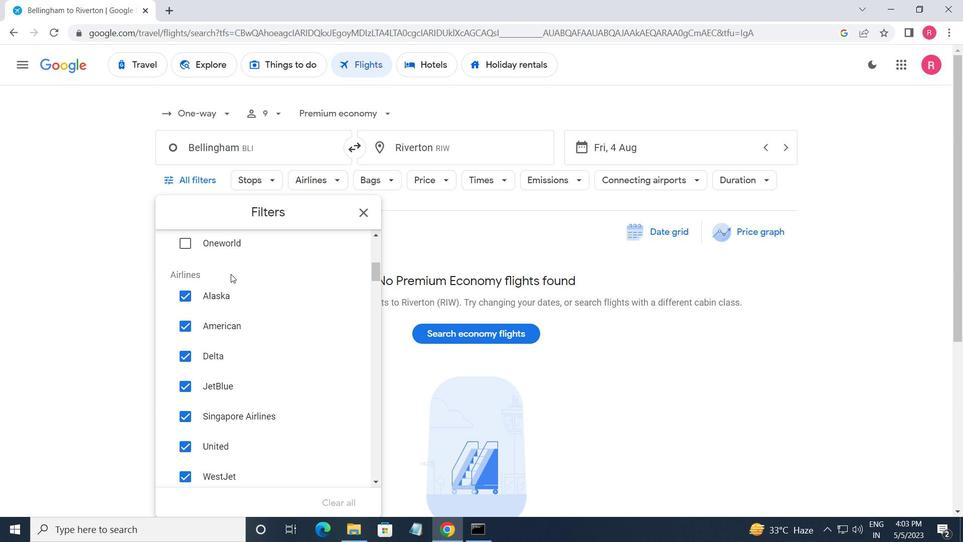 
Action: Mouse scrolled (239, 281) with delta (0, 0)
Screenshot: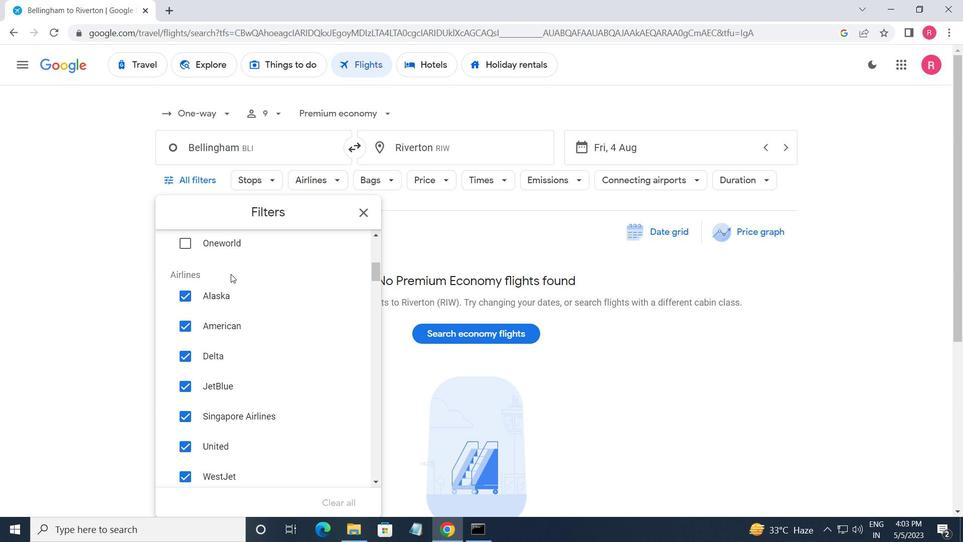 
Action: Mouse moved to (247, 292)
Screenshot: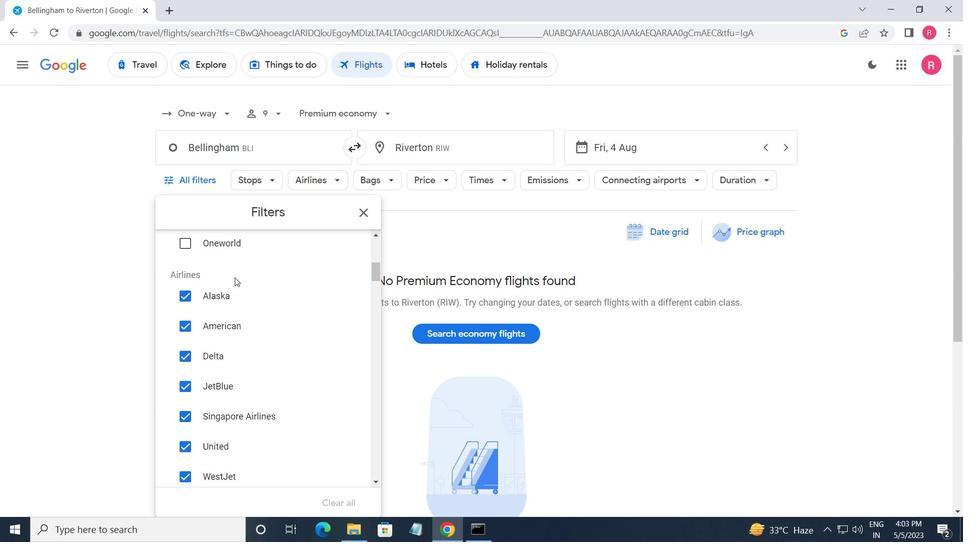 
Action: Mouse scrolled (247, 291) with delta (0, 0)
Screenshot: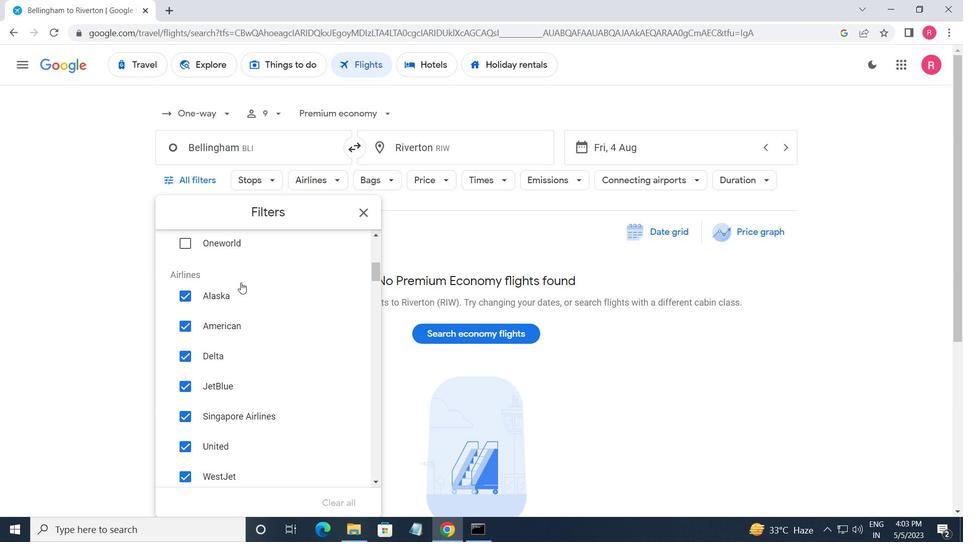 
Action: Mouse moved to (247, 292)
Screenshot: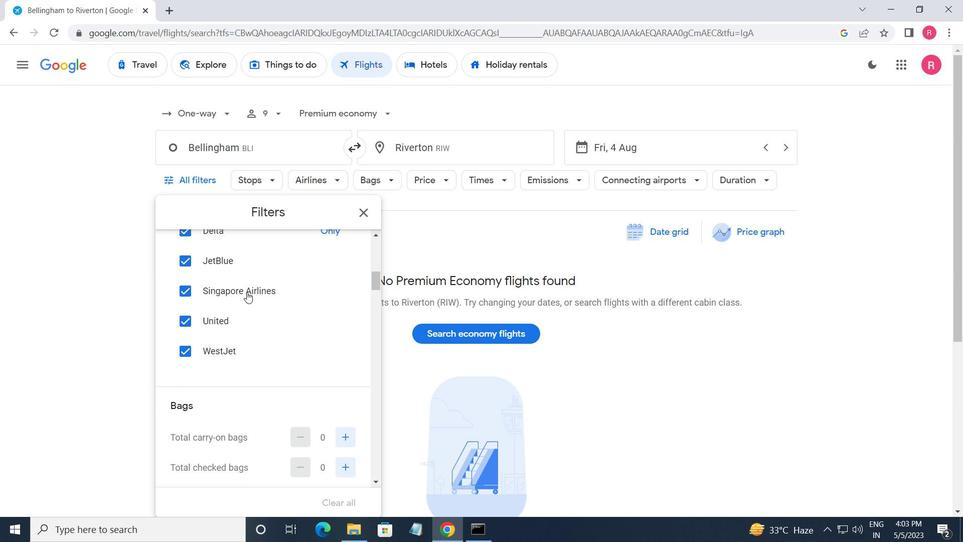 
Action: Mouse scrolled (247, 293) with delta (0, 0)
Screenshot: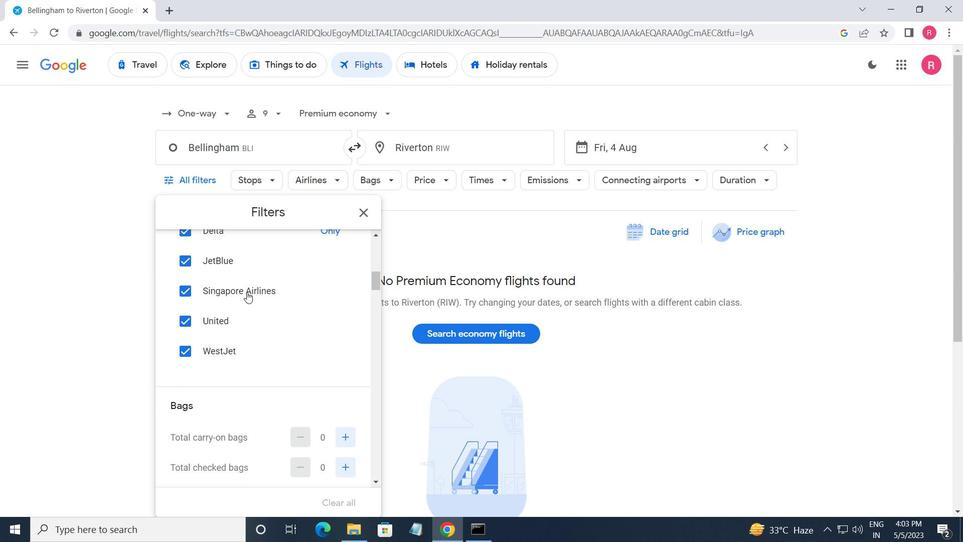 
Action: Mouse scrolled (247, 293) with delta (0, 0)
Screenshot: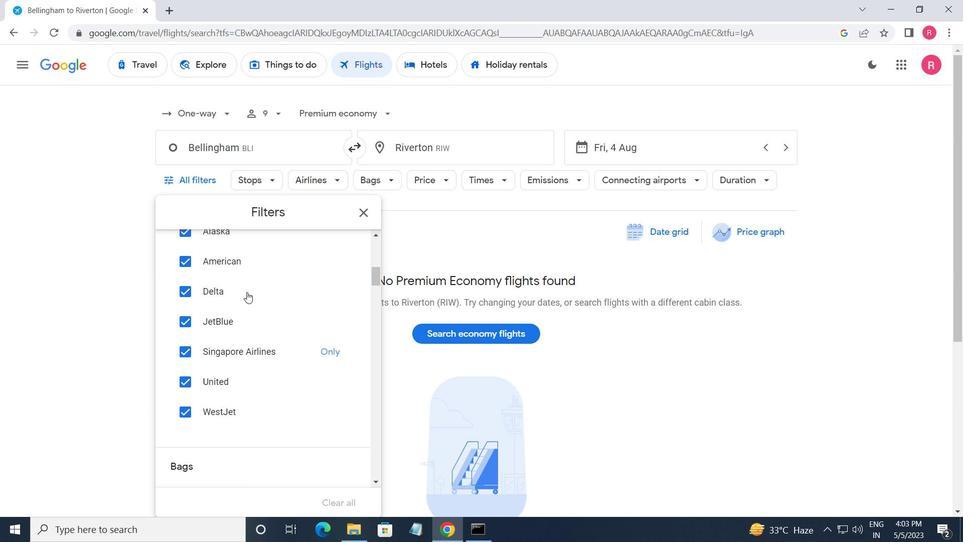 
Action: Mouse scrolled (247, 293) with delta (0, 0)
Screenshot: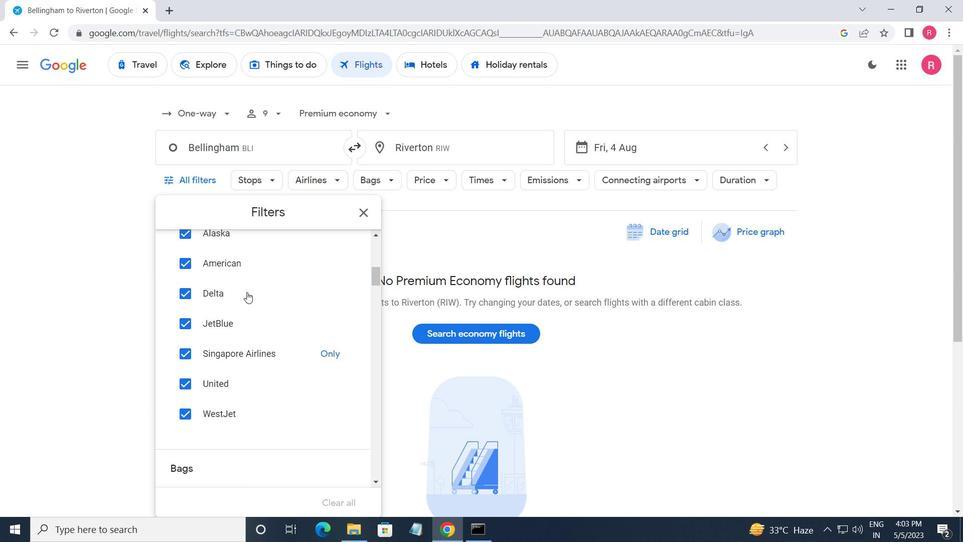 
Action: Mouse moved to (249, 291)
Screenshot: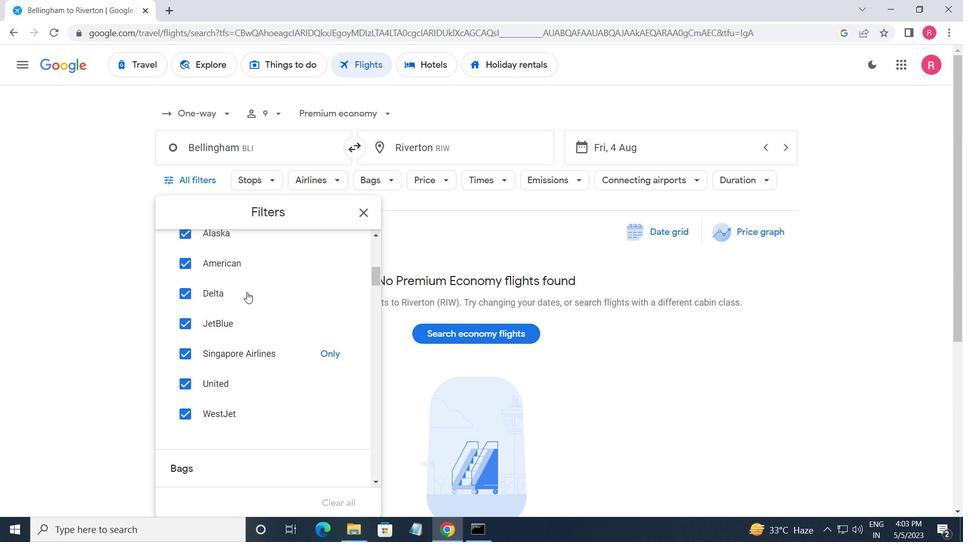 
Action: Mouse scrolled (249, 291) with delta (0, 0)
Screenshot: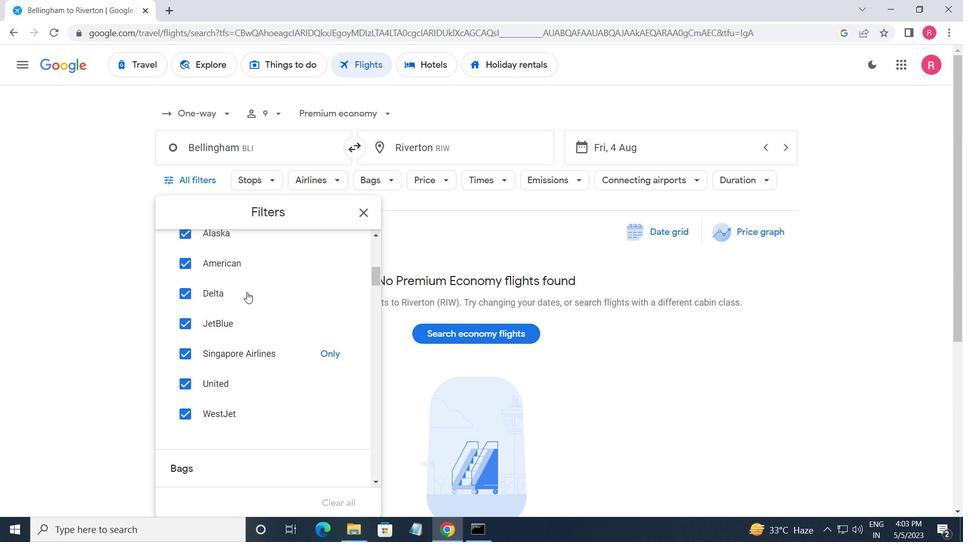 
Action: Mouse moved to (339, 261)
Screenshot: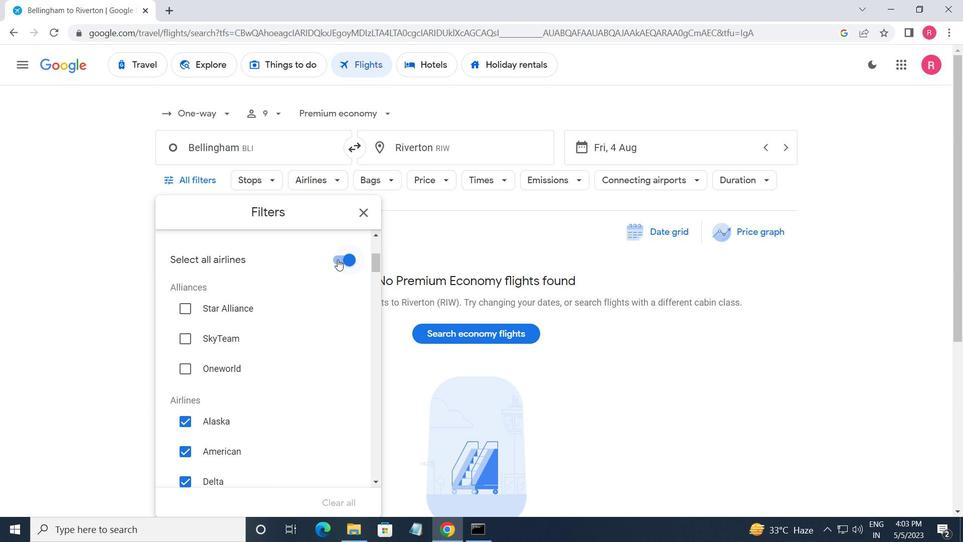 
Action: Mouse pressed left at (339, 261)
Screenshot: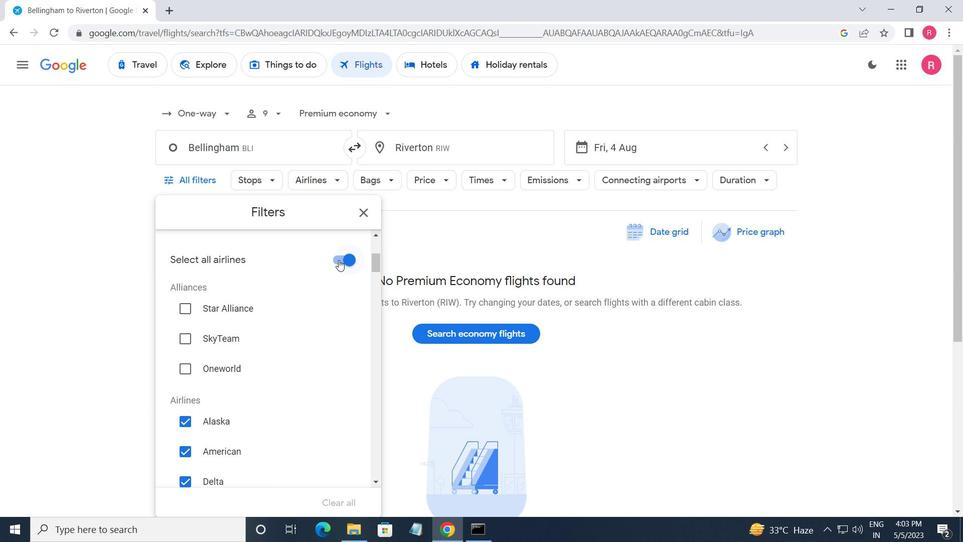
Action: Mouse moved to (308, 292)
Screenshot: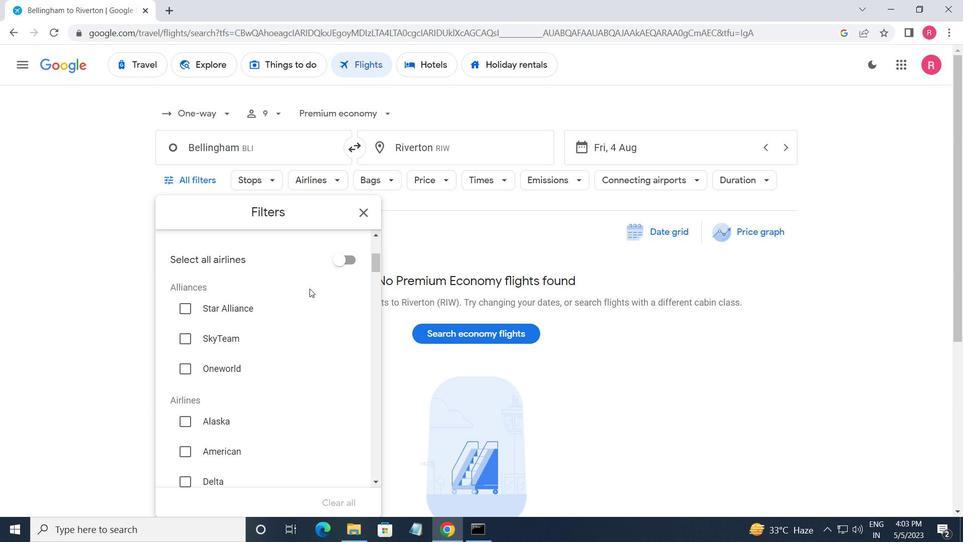 
Action: Mouse scrolled (308, 292) with delta (0, 0)
Screenshot: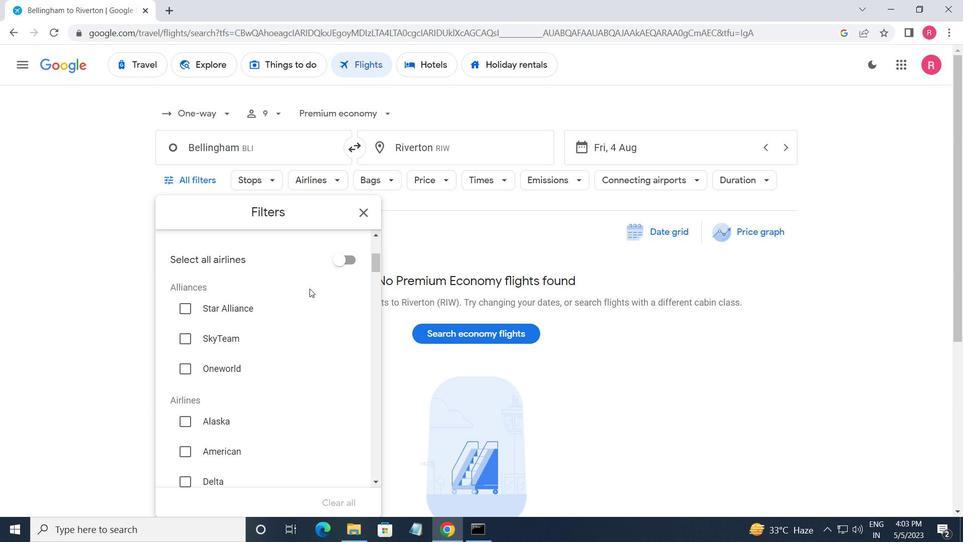 
Action: Mouse moved to (307, 295)
Screenshot: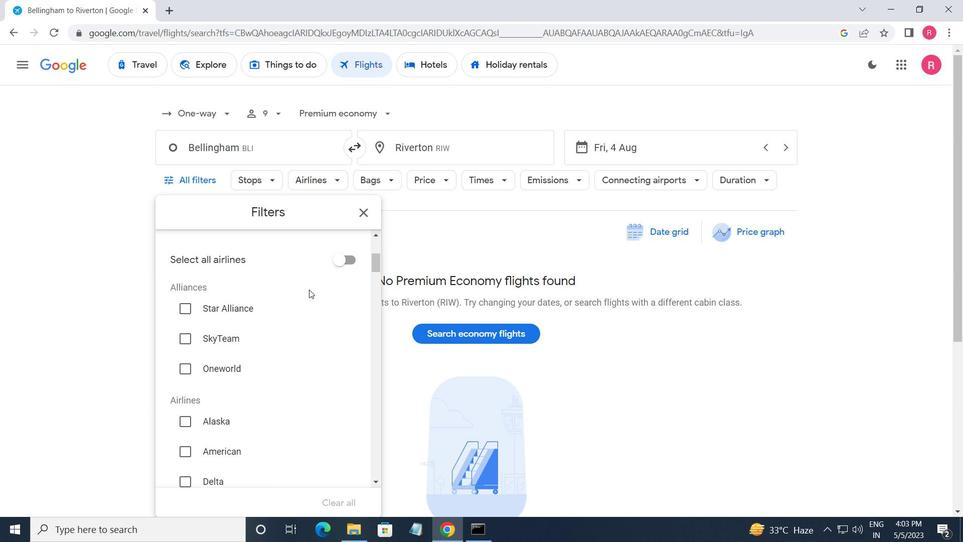 
Action: Mouse scrolled (307, 294) with delta (0, 0)
Screenshot: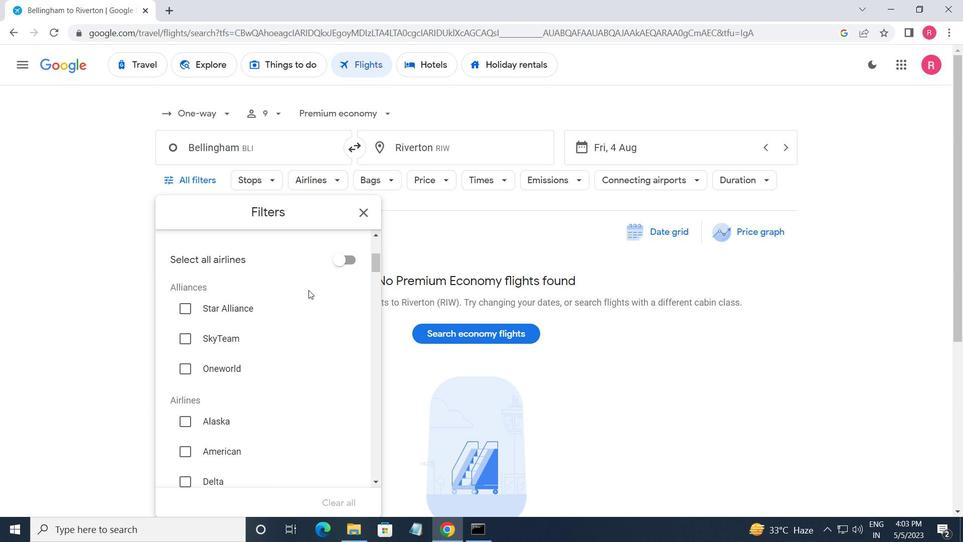 
Action: Mouse moved to (307, 297)
Screenshot: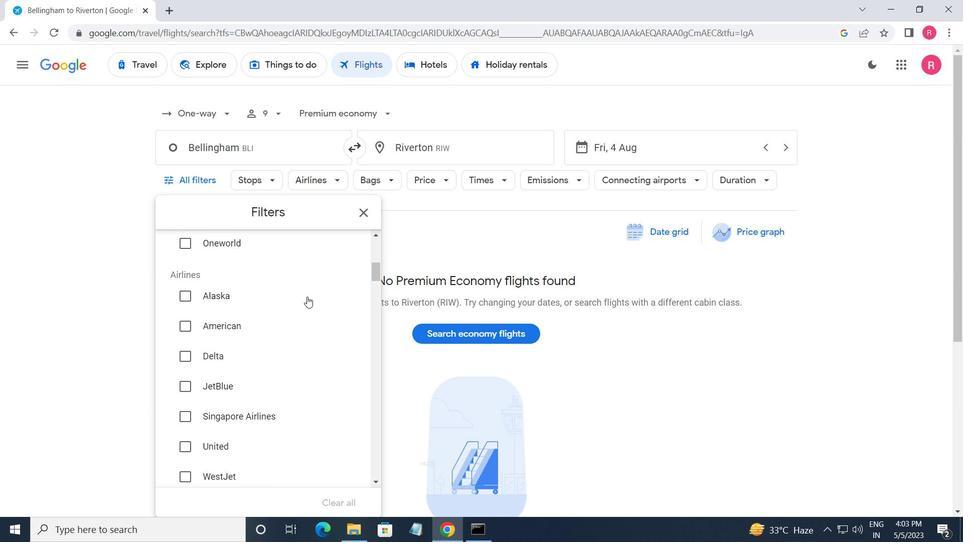 
Action: Mouse scrolled (307, 297) with delta (0, 0)
Screenshot: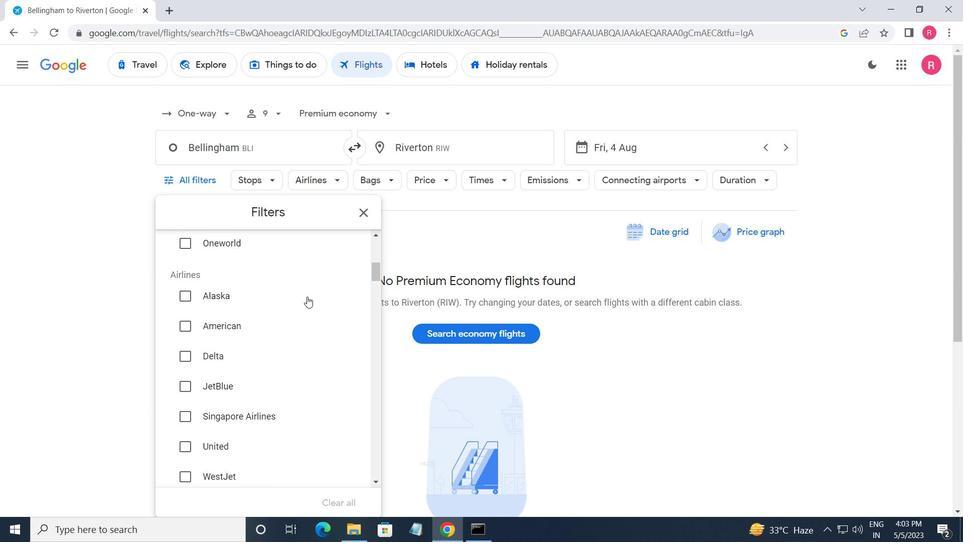 
Action: Mouse scrolled (307, 297) with delta (0, 0)
Screenshot: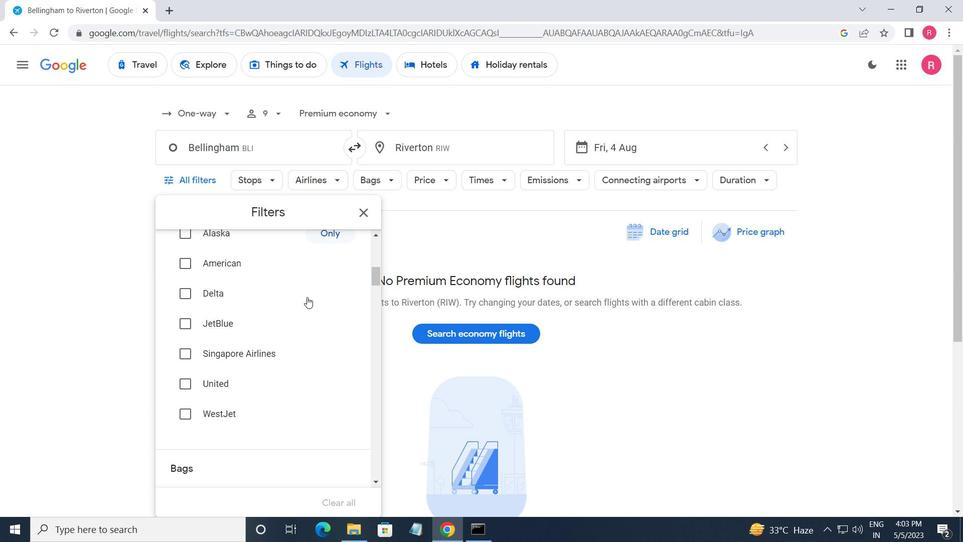 
Action: Mouse moved to (307, 298)
Screenshot: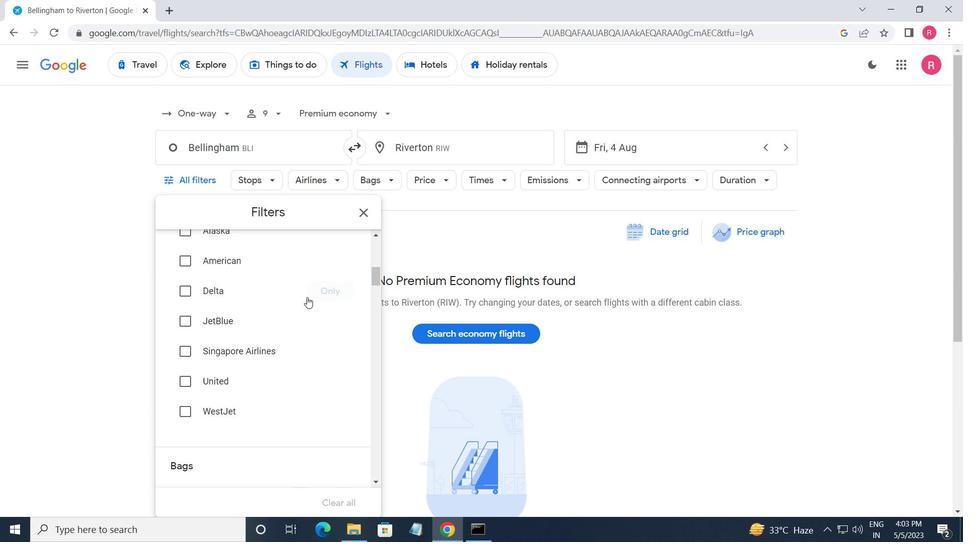 
Action: Mouse scrolled (307, 298) with delta (0, 0)
Screenshot: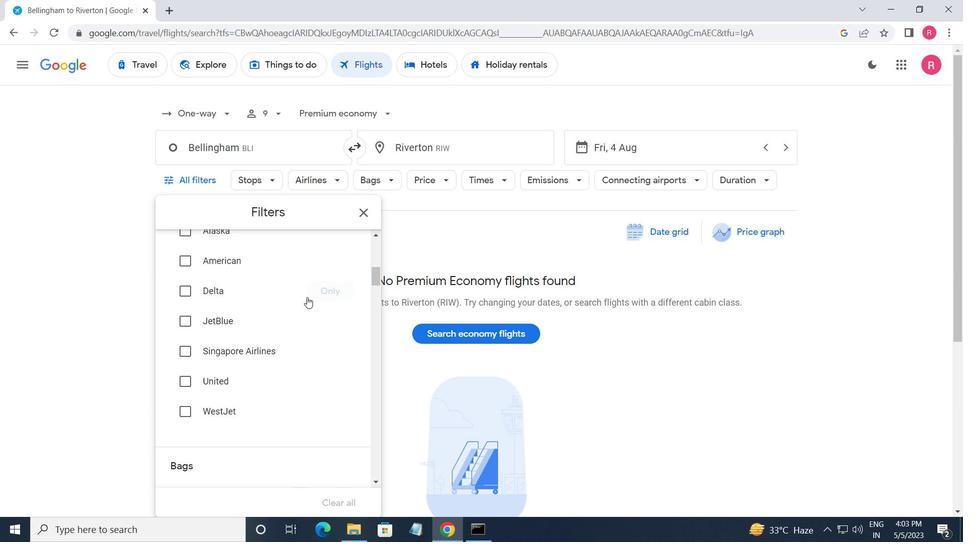 
Action: Mouse moved to (347, 376)
Screenshot: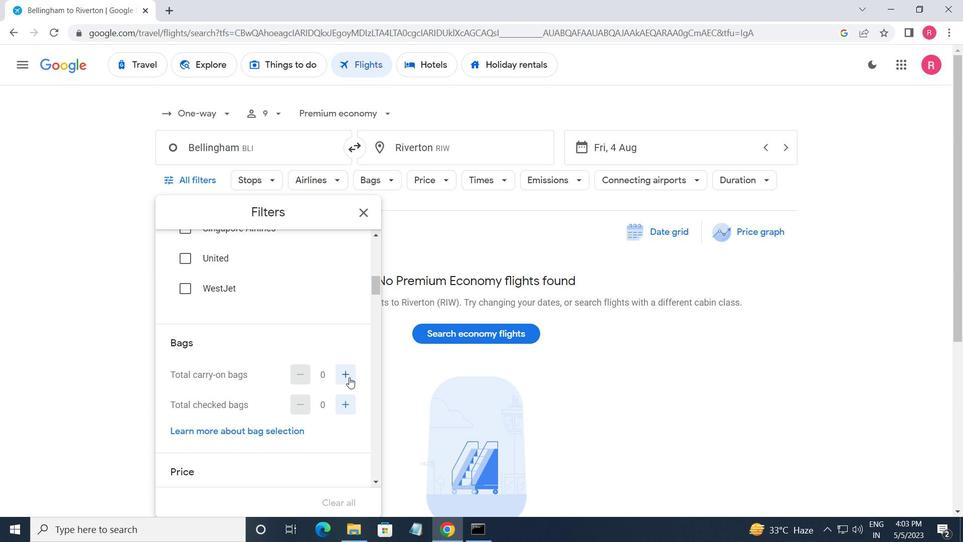 
Action: Mouse pressed left at (347, 376)
Screenshot: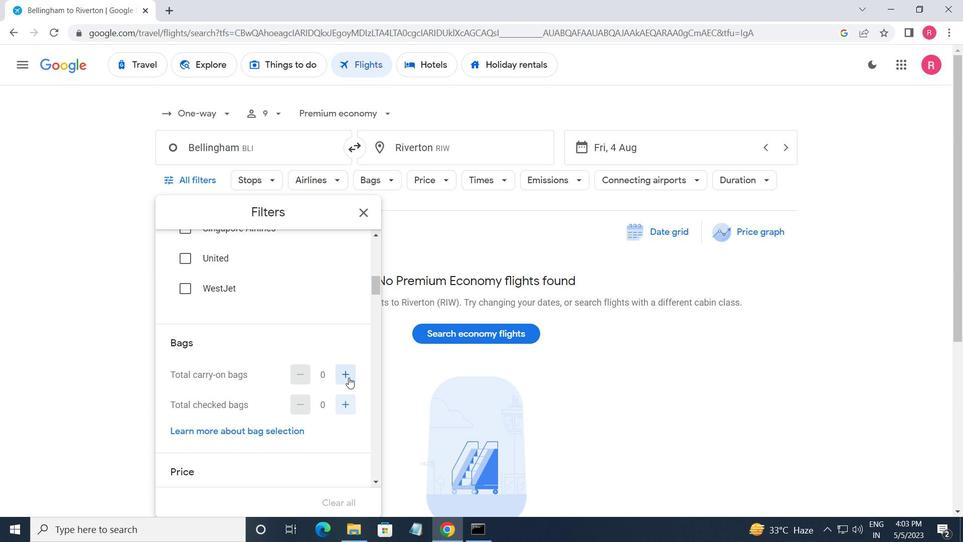 
Action: Mouse moved to (258, 311)
Screenshot: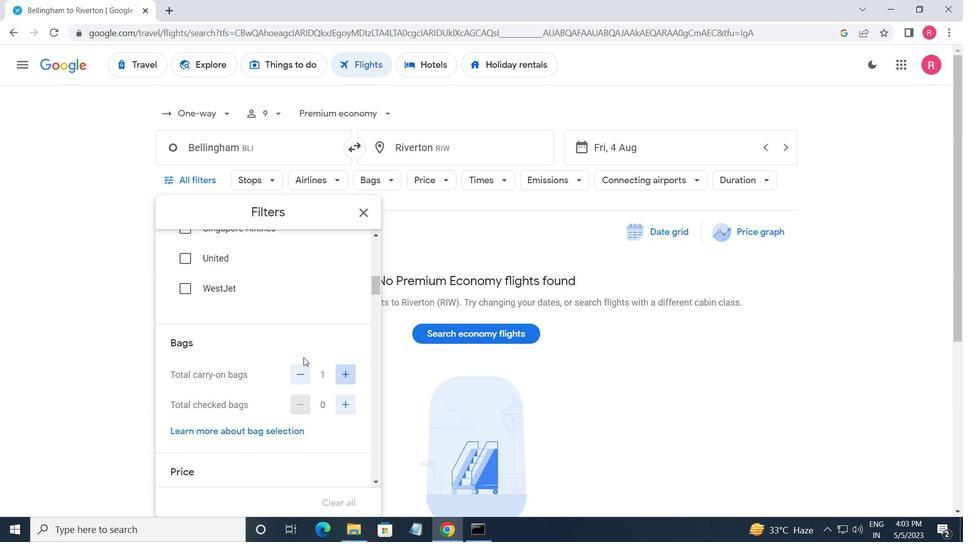 
Action: Mouse scrolled (258, 311) with delta (0, 0)
Screenshot: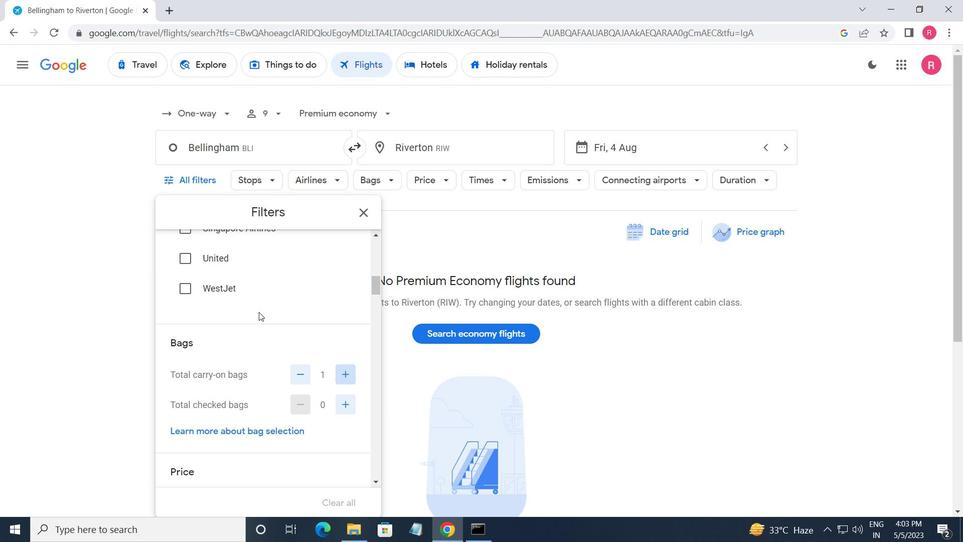 
Action: Mouse moved to (258, 311)
Screenshot: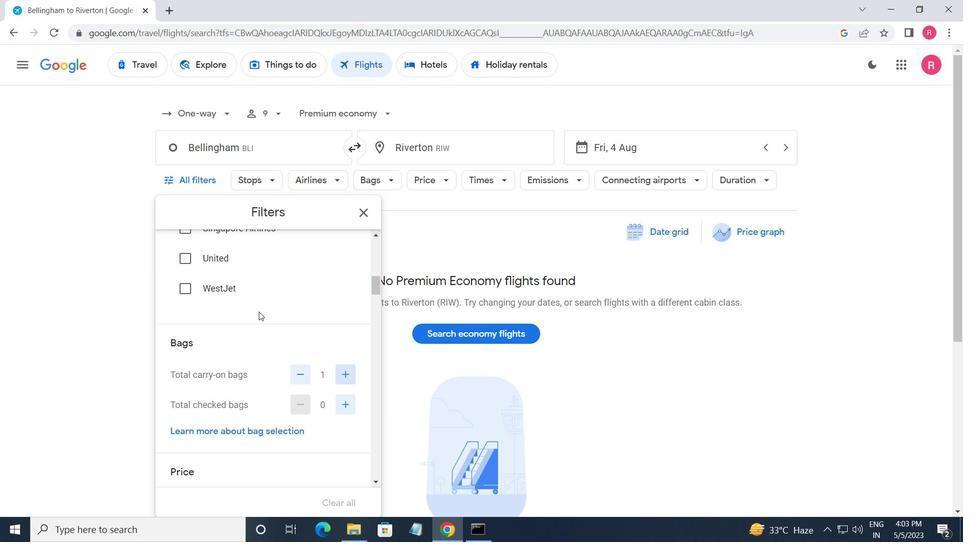 
Action: Mouse scrolled (258, 311) with delta (0, 0)
Screenshot: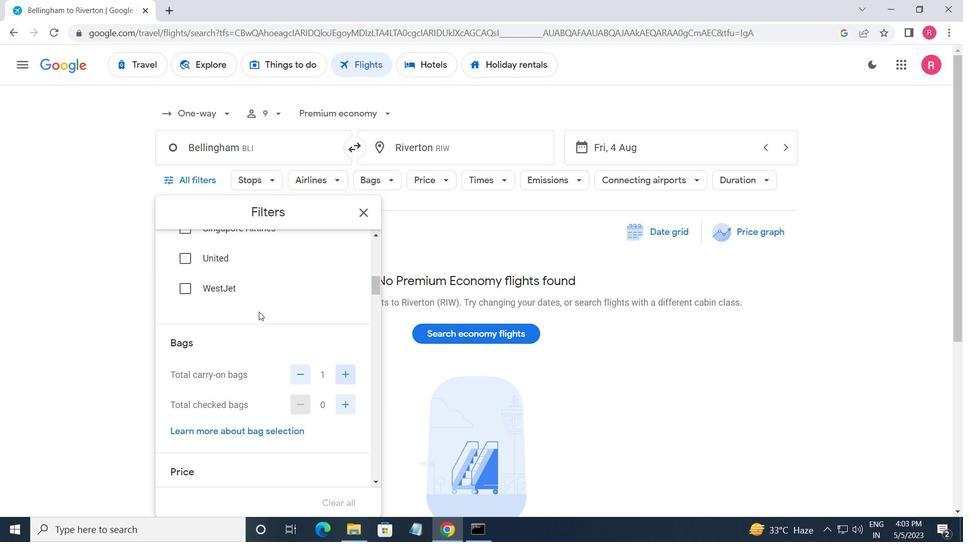 
Action: Mouse moved to (264, 311)
Screenshot: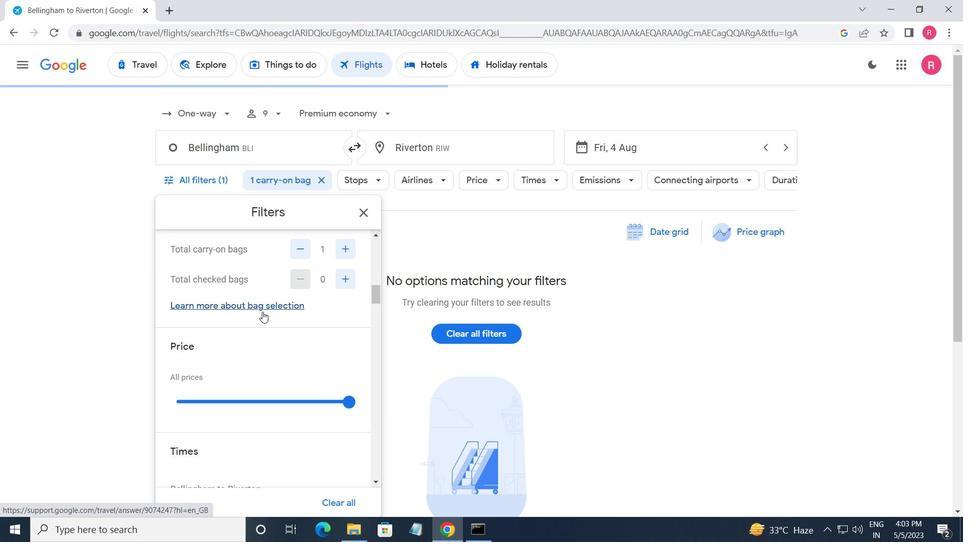 
Action: Mouse scrolled (264, 311) with delta (0, 0)
Screenshot: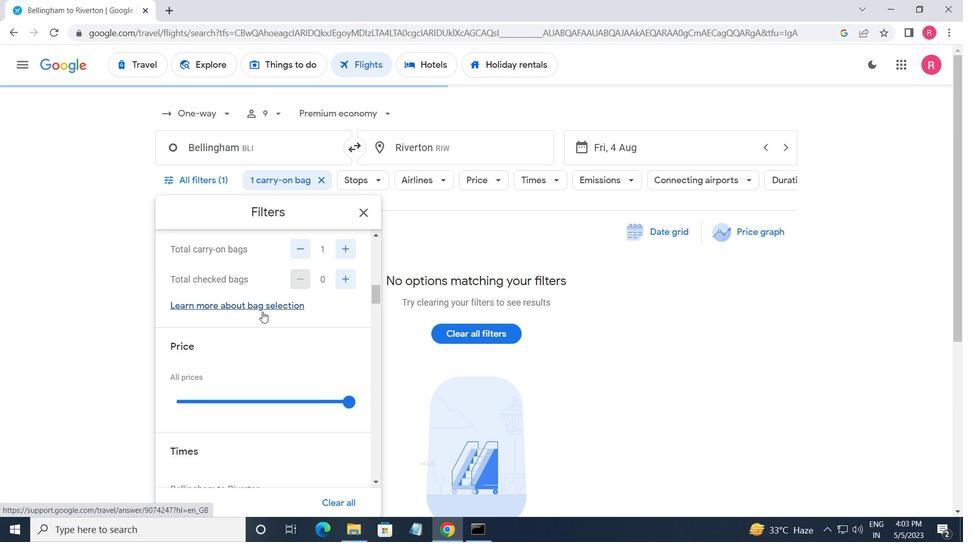 
Action: Mouse moved to (342, 344)
Screenshot: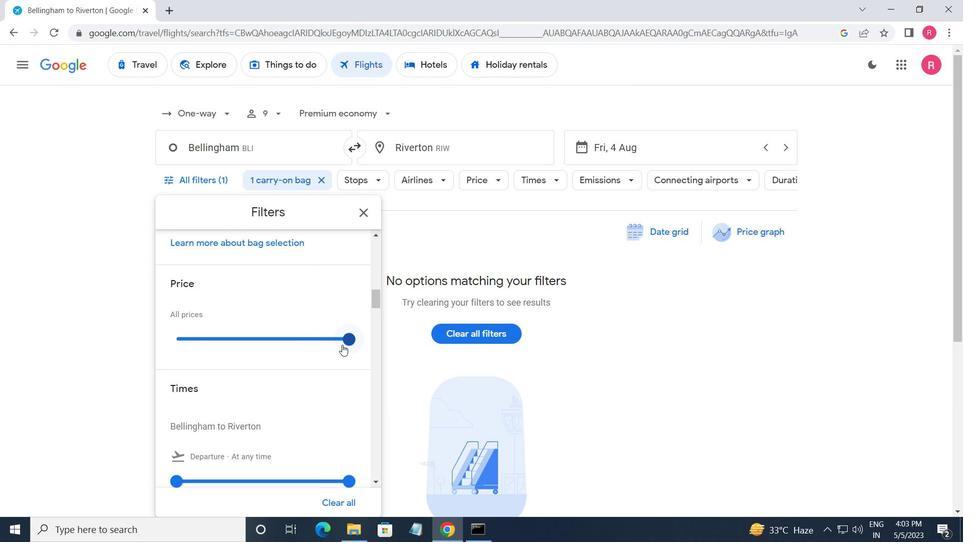 
Action: Mouse pressed left at (342, 344)
Screenshot: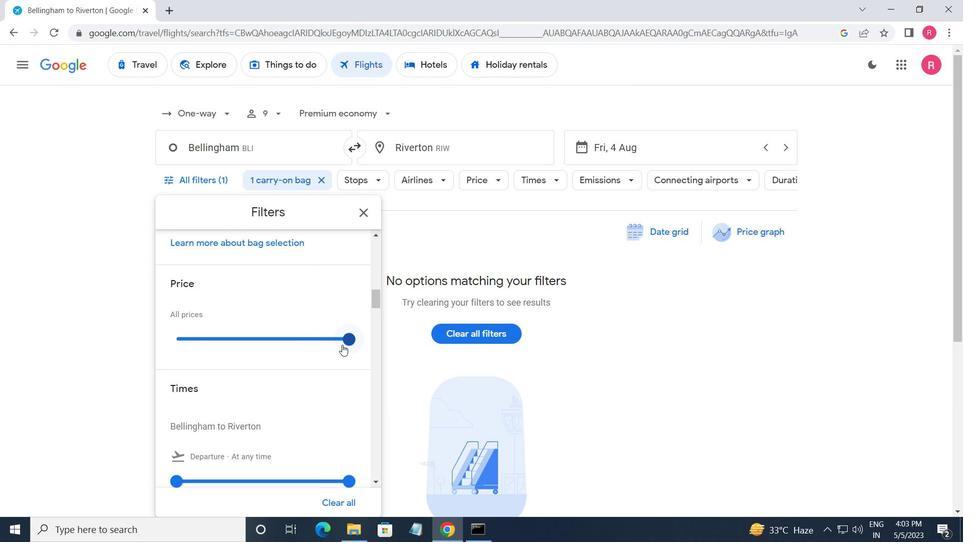 
Action: Mouse moved to (319, 297)
Screenshot: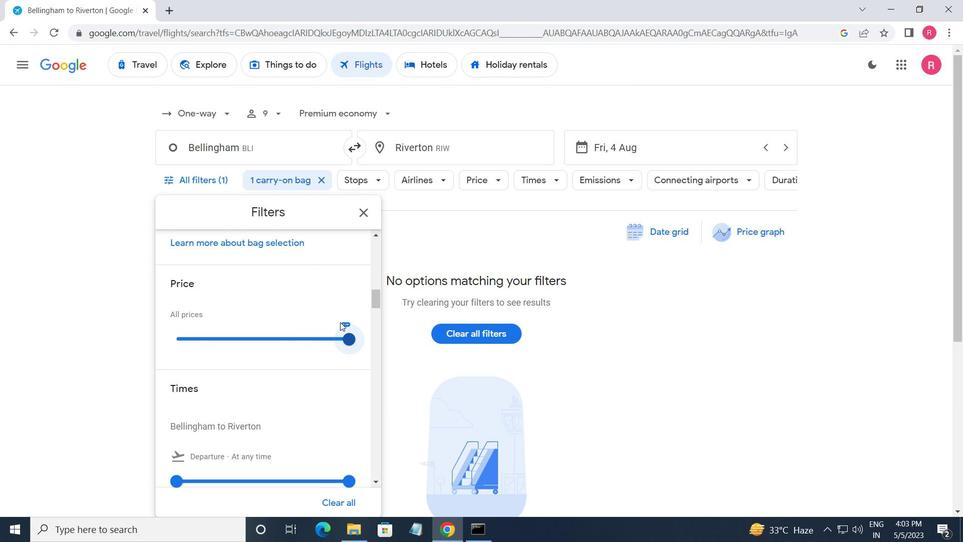 
Action: Mouse scrolled (319, 296) with delta (0, 0)
Screenshot: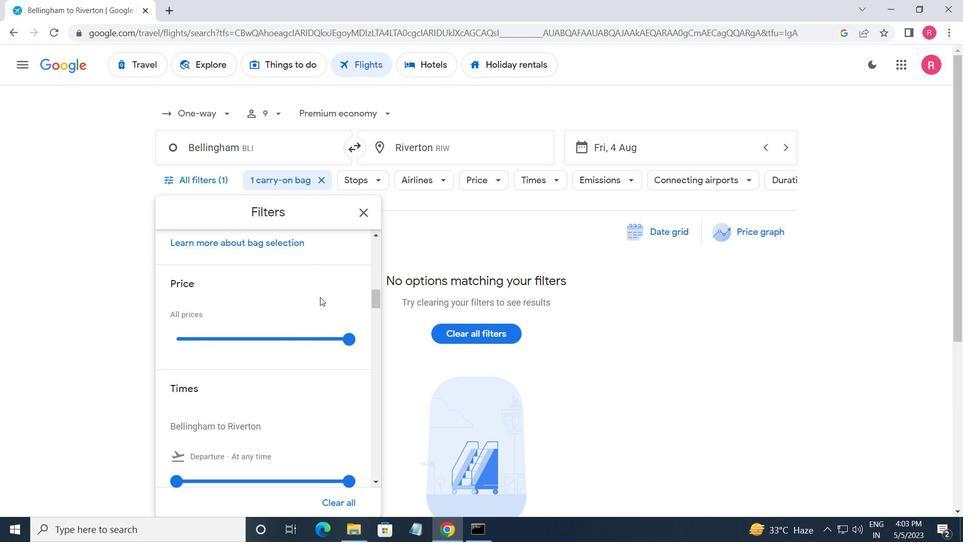 
Action: Mouse scrolled (319, 296) with delta (0, 0)
Screenshot: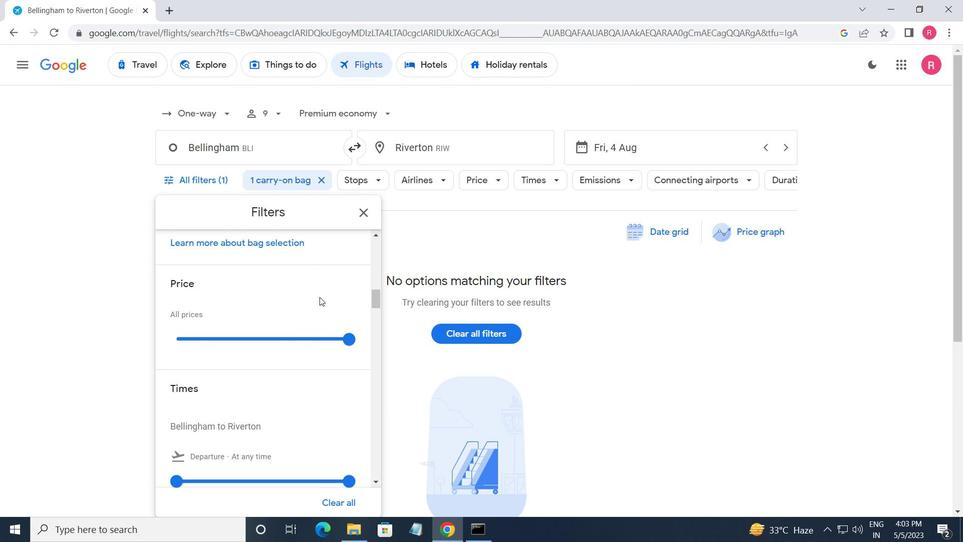 
Action: Mouse scrolled (319, 296) with delta (0, 0)
Screenshot: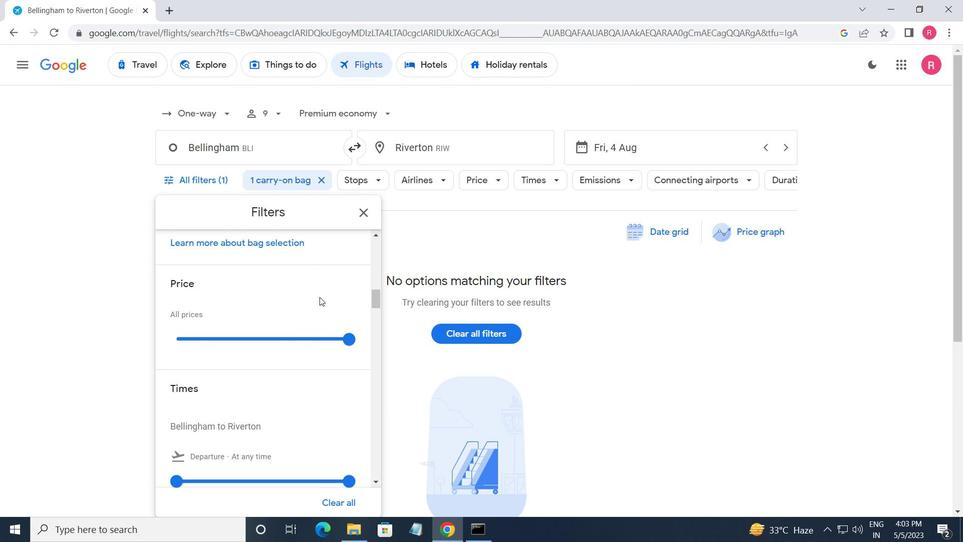 
Action: Mouse moved to (176, 292)
Screenshot: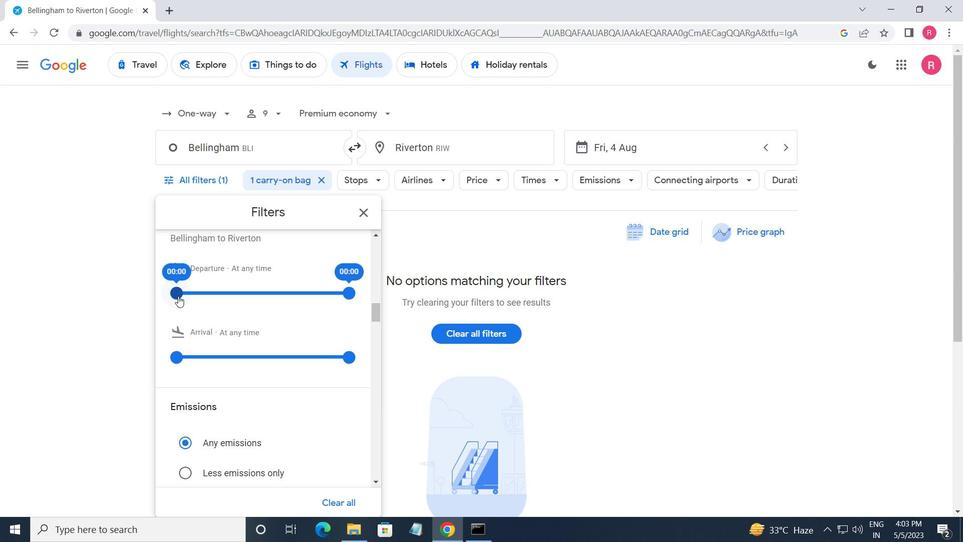 
Action: Mouse pressed left at (176, 292)
Screenshot: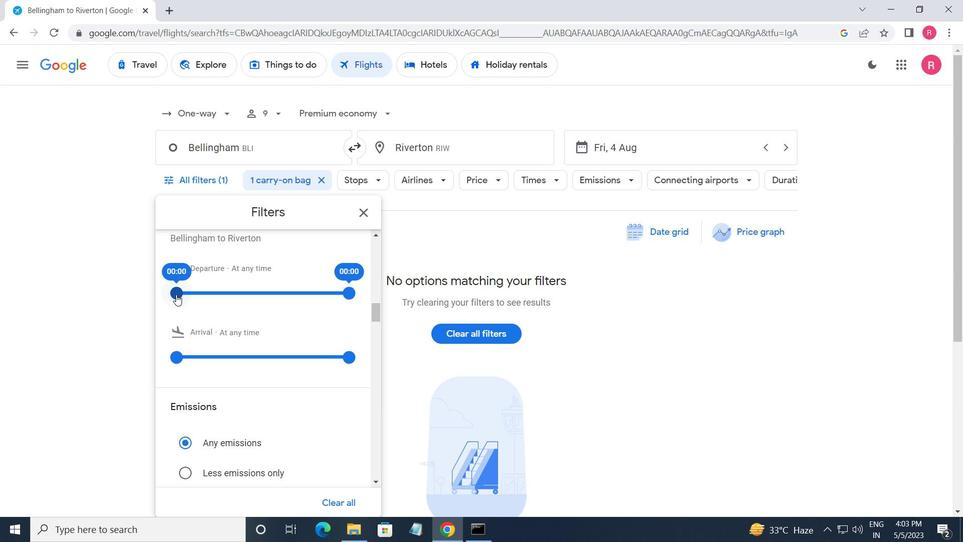 
Action: Mouse moved to (348, 292)
Screenshot: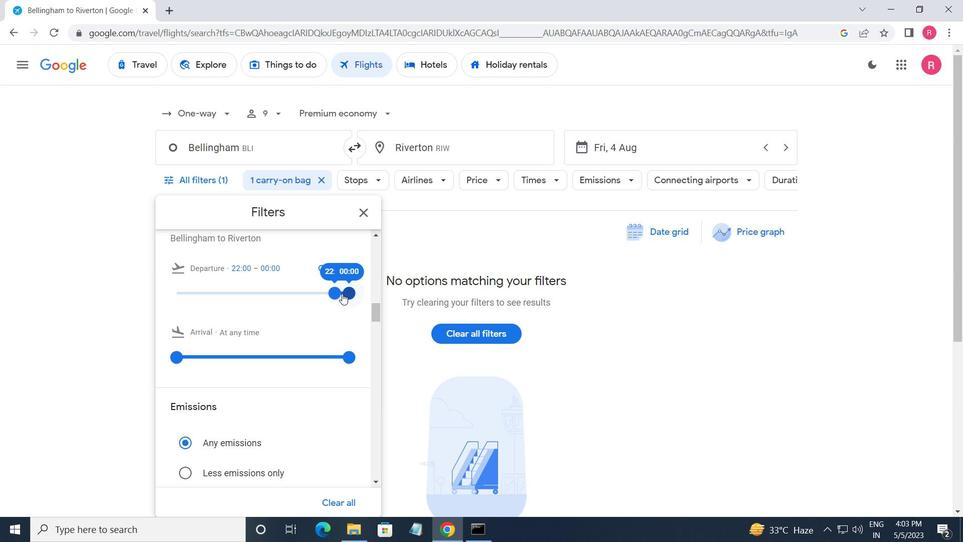 
Action: Mouse pressed left at (348, 292)
Screenshot: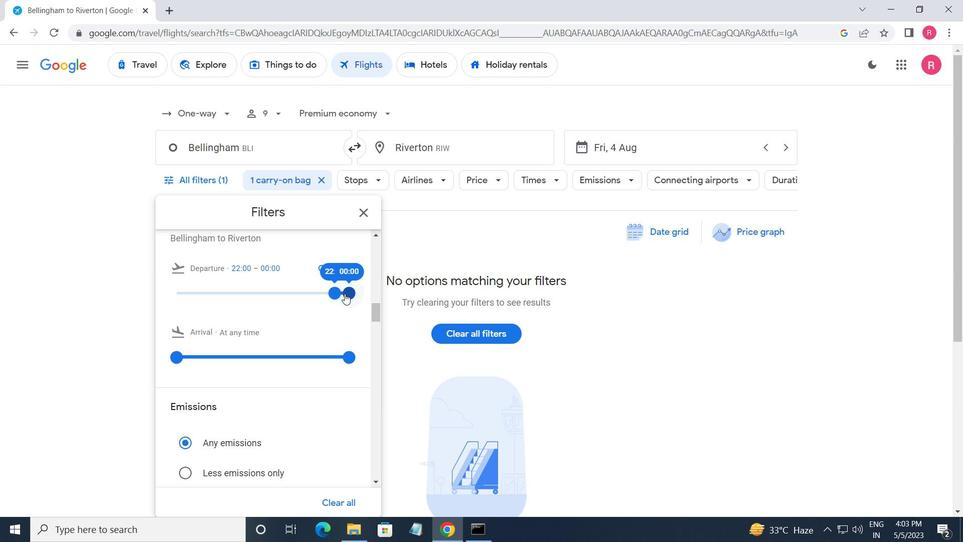 
Action: Mouse moved to (344, 292)
Screenshot: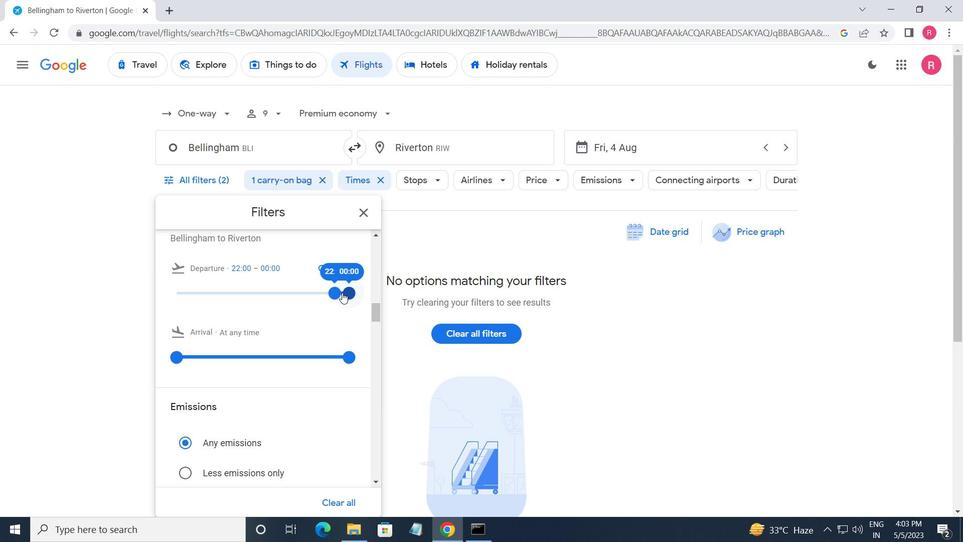 
Action: Mouse pressed left at (344, 292)
Screenshot: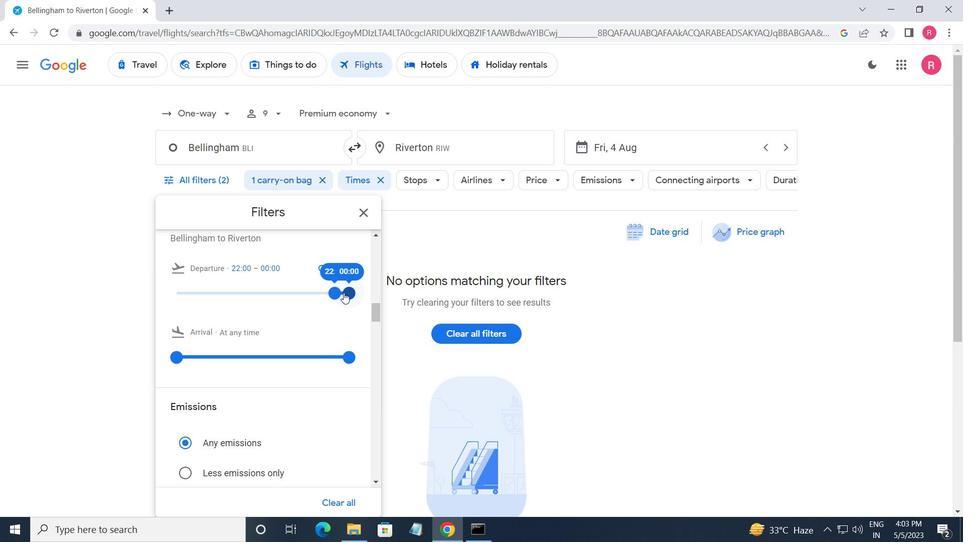 
Action: Mouse moved to (352, 298)
Screenshot: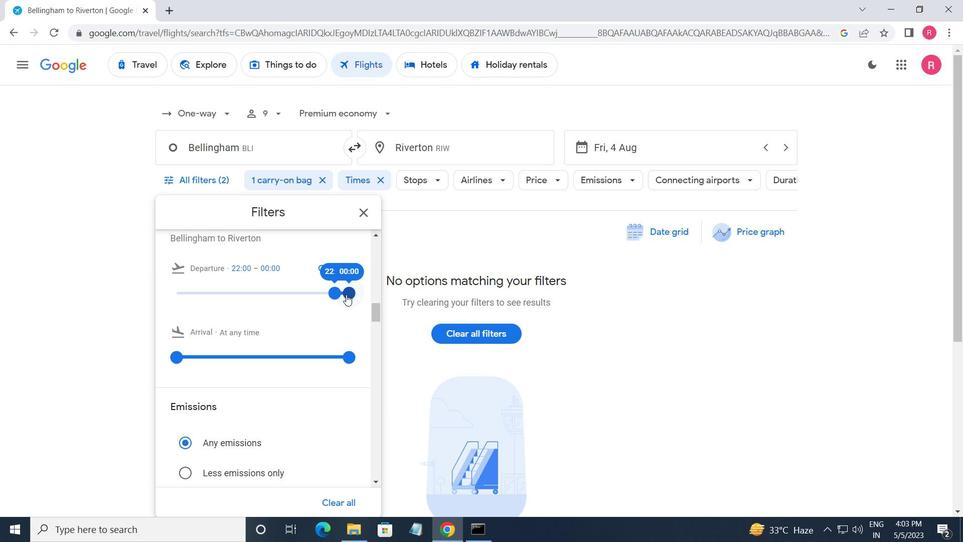 
Action: Mouse pressed left at (352, 298)
Screenshot: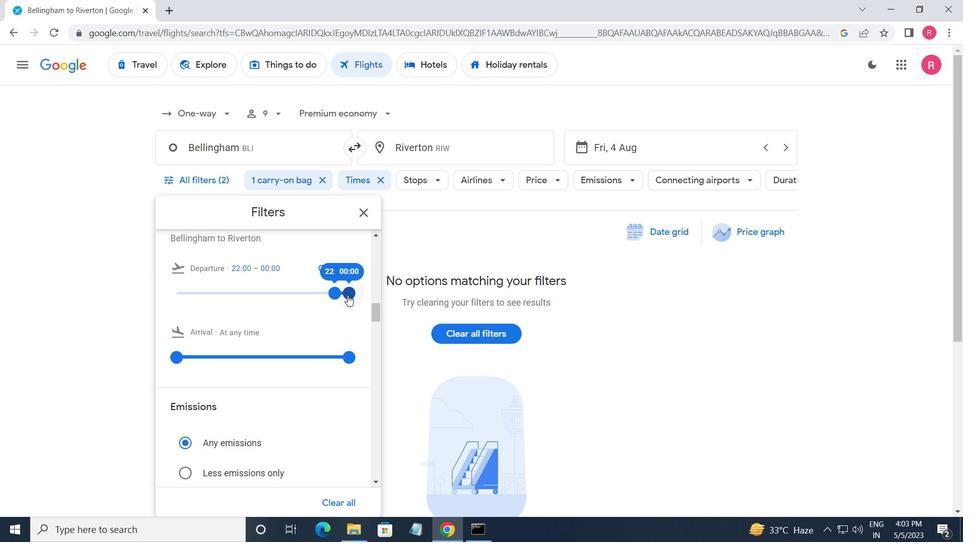 
Action: Mouse moved to (364, 218)
Screenshot: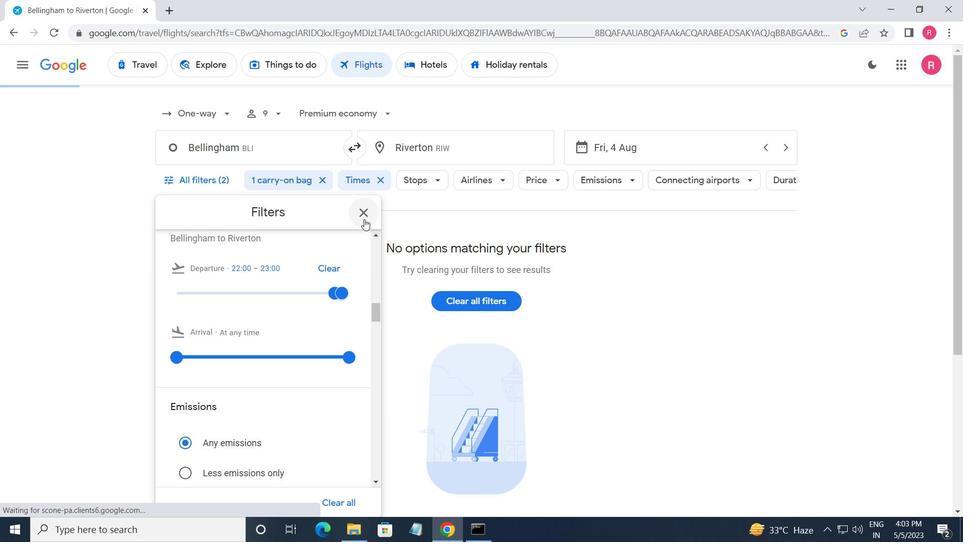 
Action: Mouse pressed left at (364, 218)
Screenshot: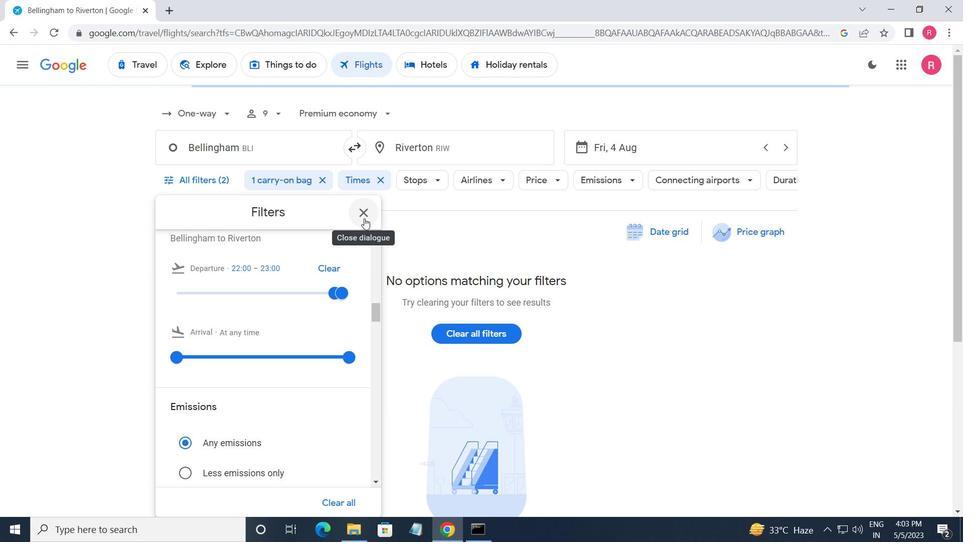 
